 Task: Book a 60-minute speaker series coordination.
Action: Mouse moved to (81, 146)
Screenshot: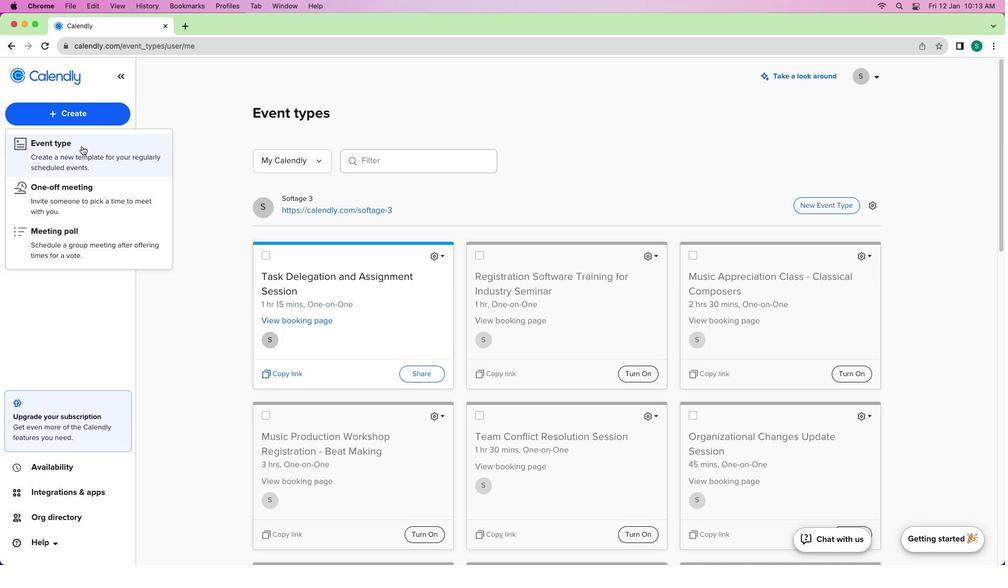 
Action: Mouse pressed left at (81, 146)
Screenshot: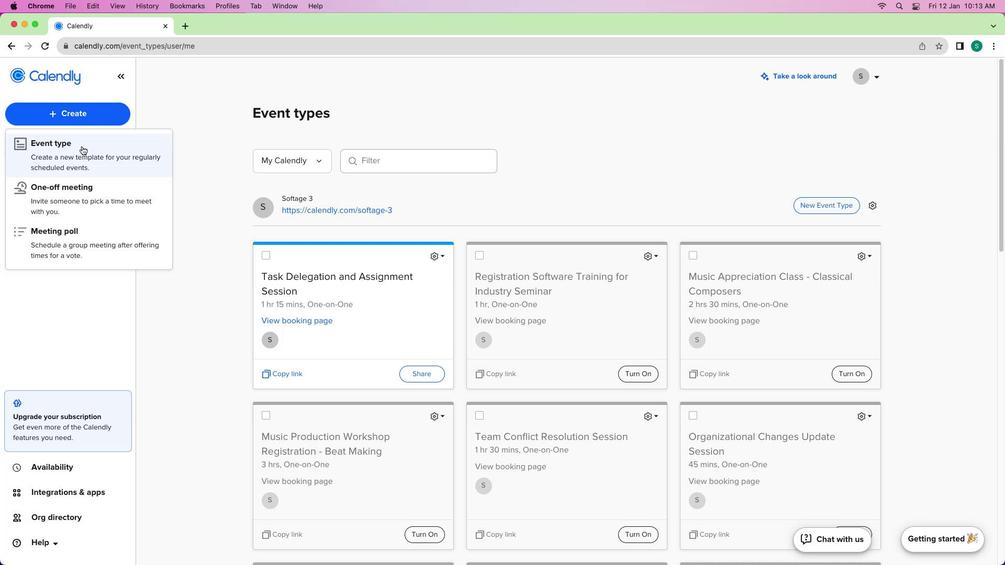 
Action: Mouse moved to (426, 226)
Screenshot: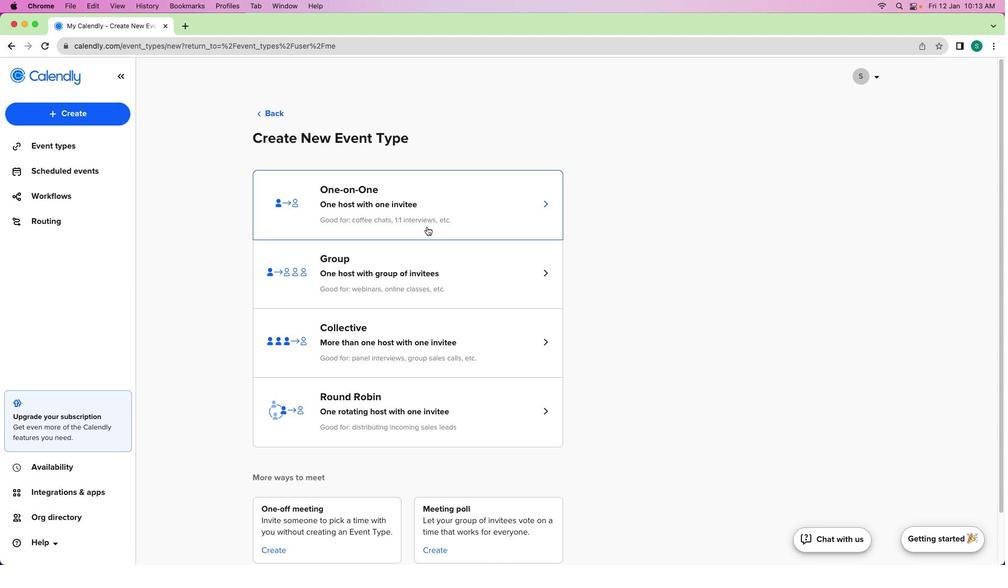 
Action: Mouse pressed left at (426, 226)
Screenshot: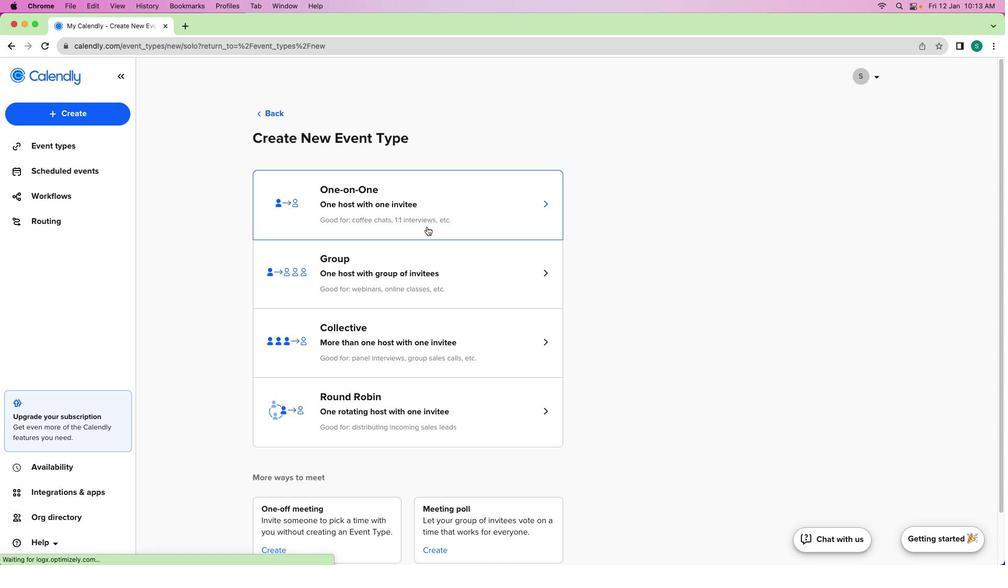 
Action: Mouse moved to (127, 164)
Screenshot: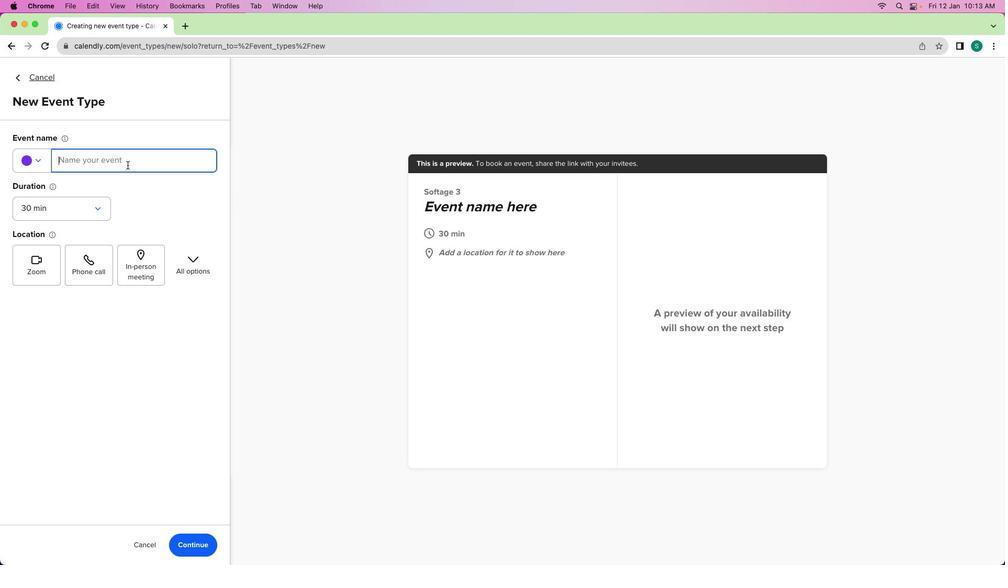 
Action: Mouse pressed left at (127, 164)
Screenshot: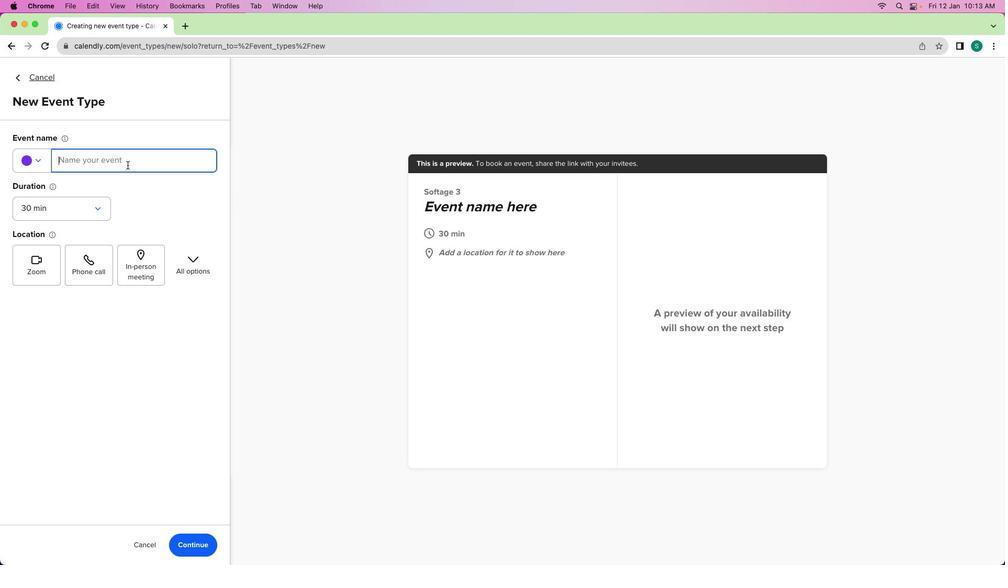 
Action: Mouse moved to (134, 184)
Screenshot: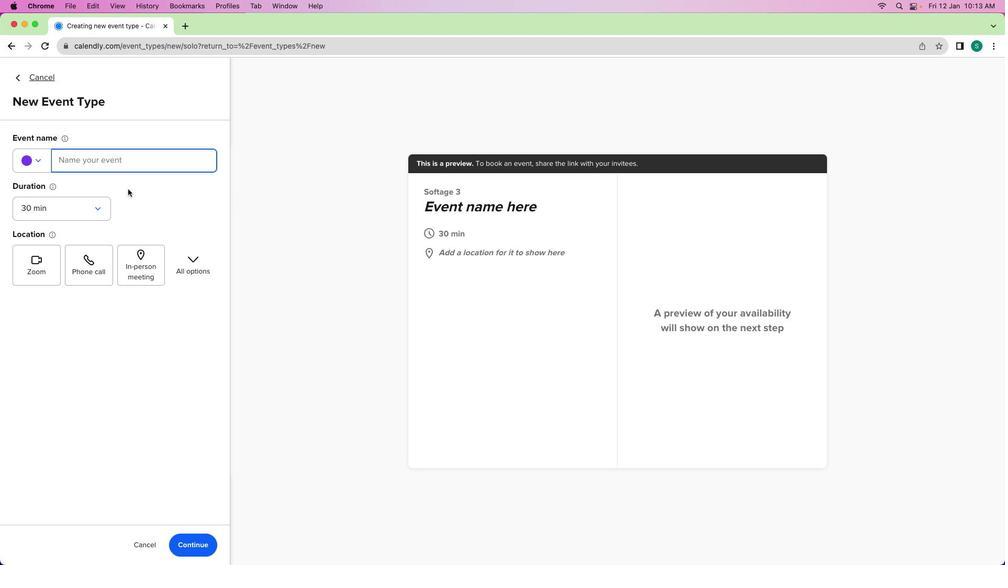 
Action: Key pressed Key.shift
Screenshot: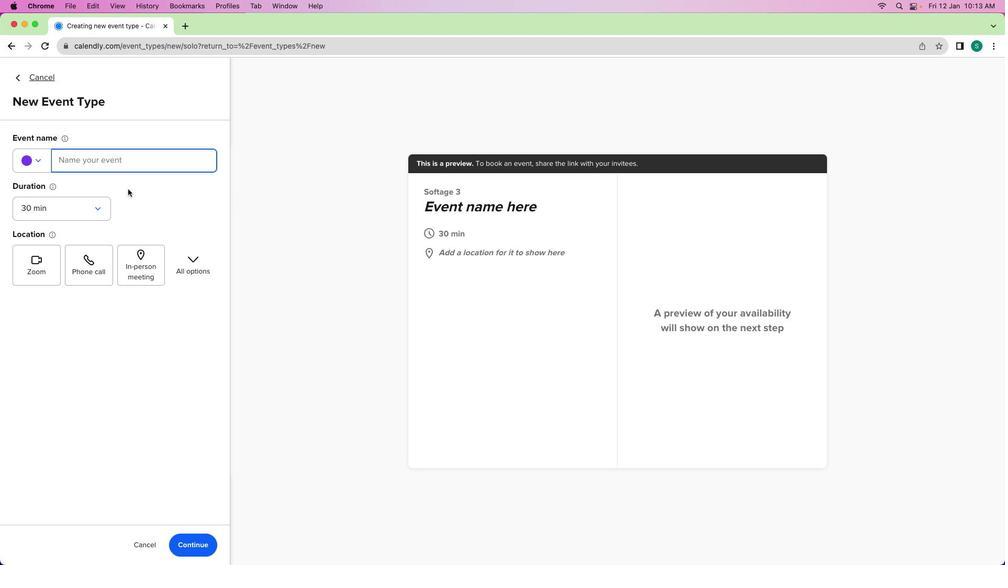 
Action: Mouse moved to (127, 189)
Screenshot: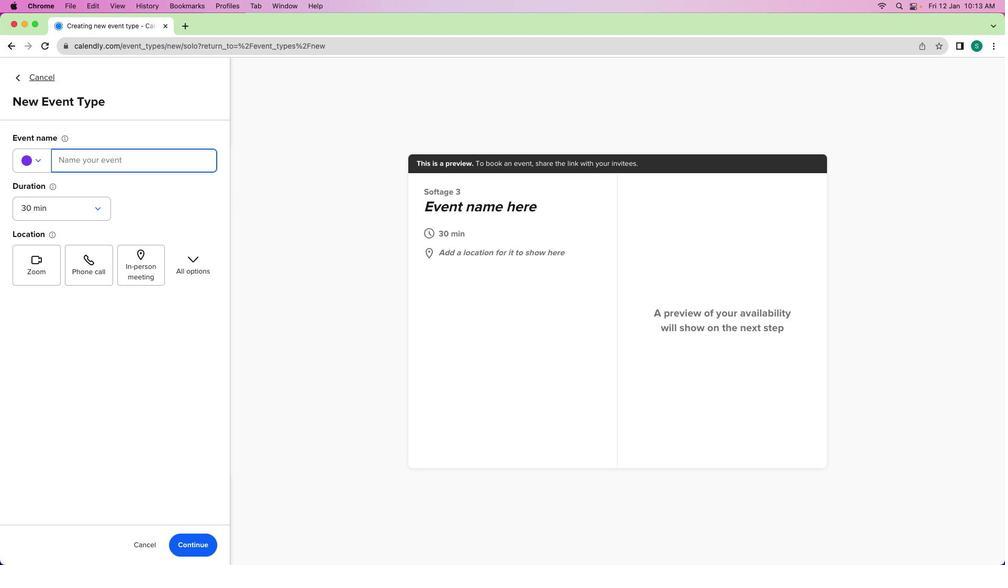
Action: Key pressed 'S''p''e''a''k''e''r'Key.spaceKey.shift'S''e''r''i''e''s'Key.spaceKey.shift'C''o''o''r''d''i''n''a''t''i''o''n'Key.spaceKey.shift'M''e''e''t''i''n''g'
Screenshot: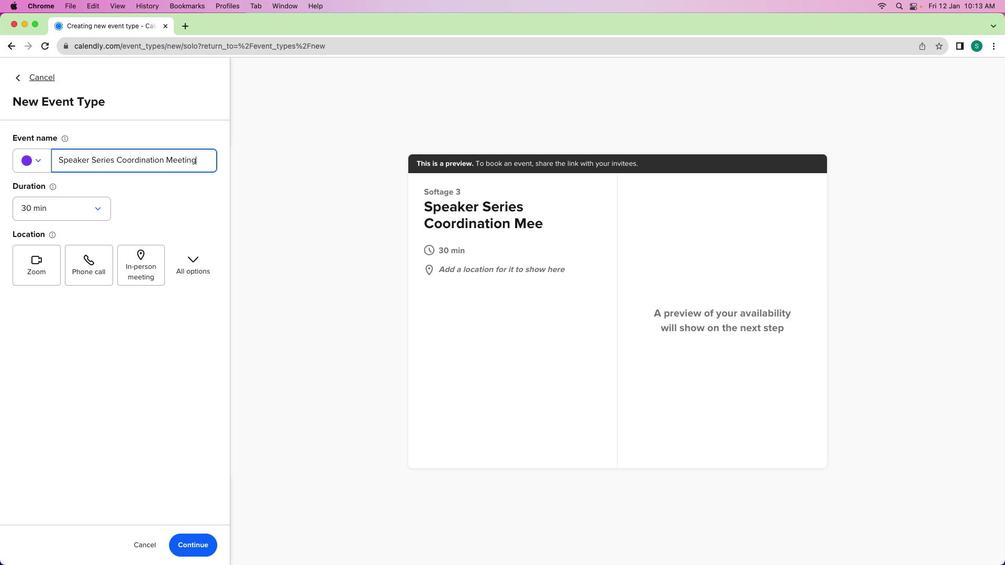 
Action: Mouse moved to (29, 162)
Screenshot: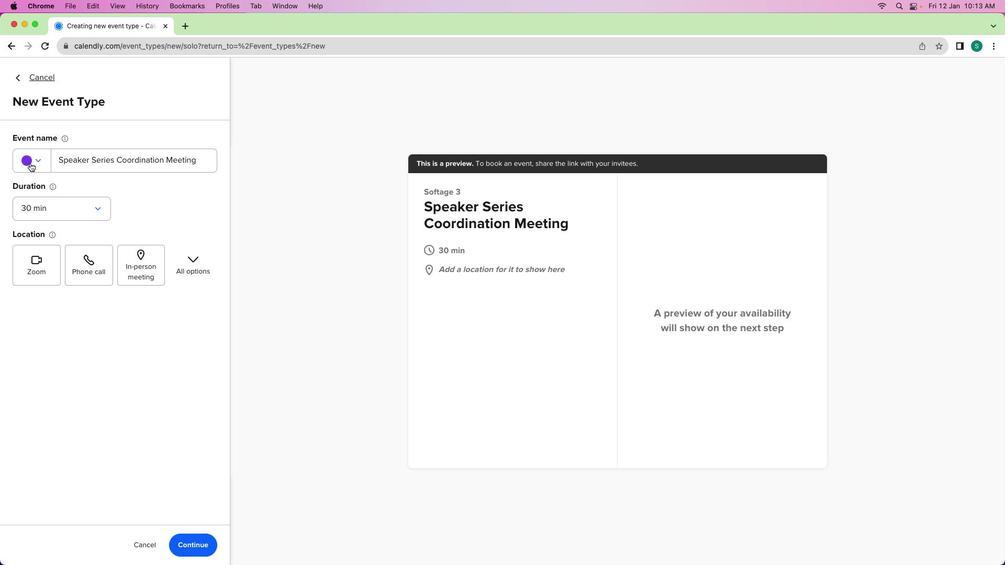 
Action: Mouse pressed left at (29, 162)
Screenshot: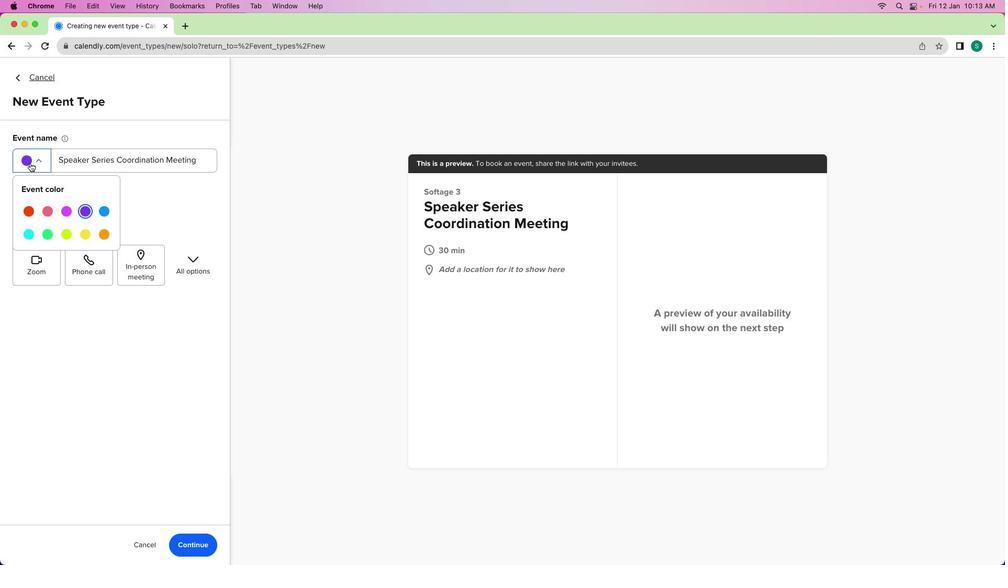
Action: Mouse moved to (87, 237)
Screenshot: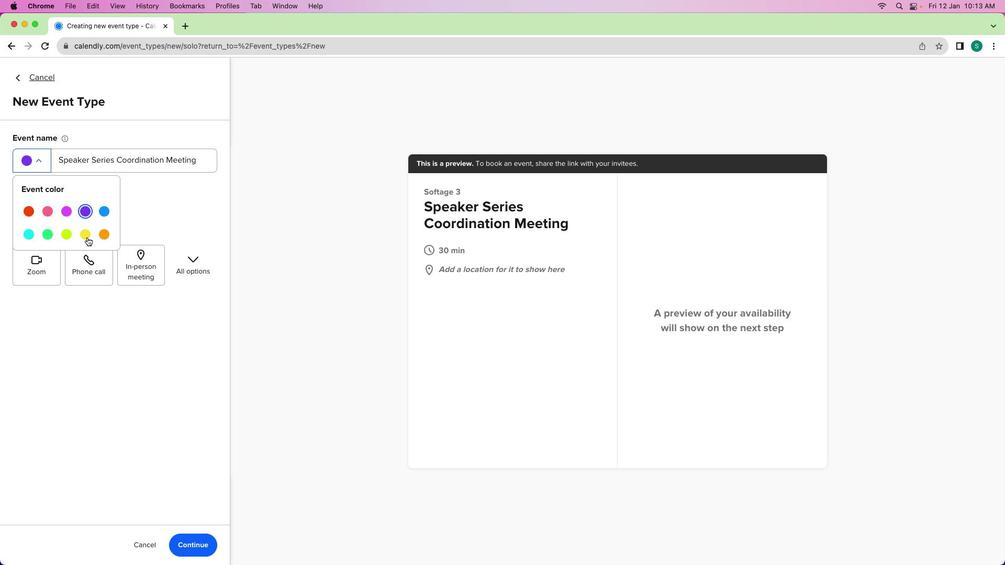 
Action: Mouse pressed left at (87, 237)
Screenshot: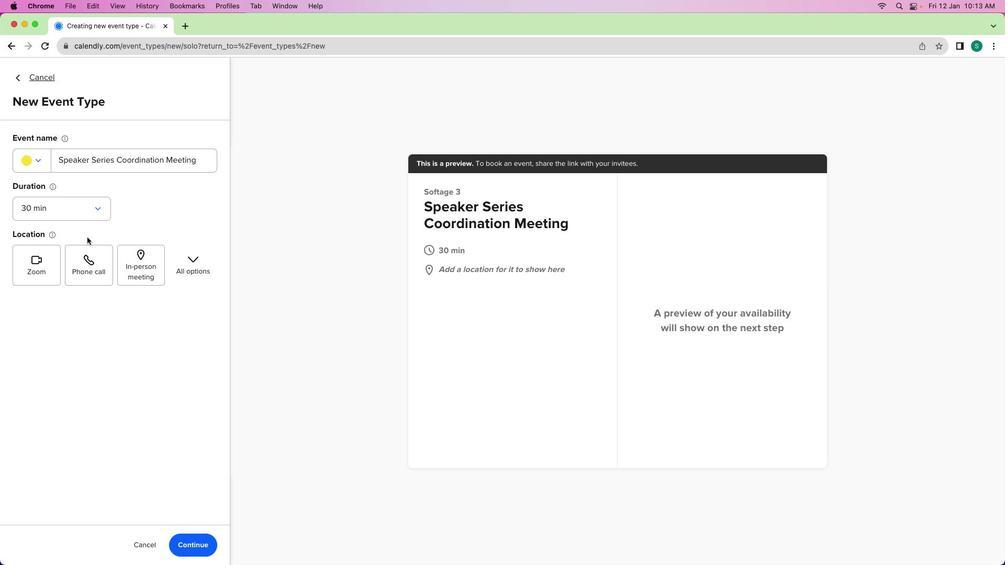 
Action: Mouse moved to (71, 224)
Screenshot: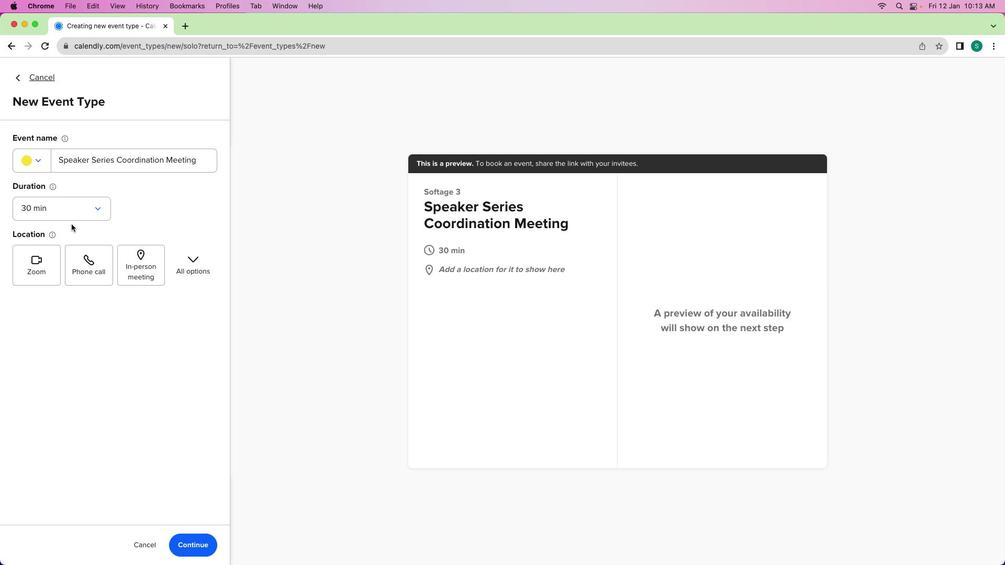 
Action: Mouse pressed left at (71, 224)
Screenshot: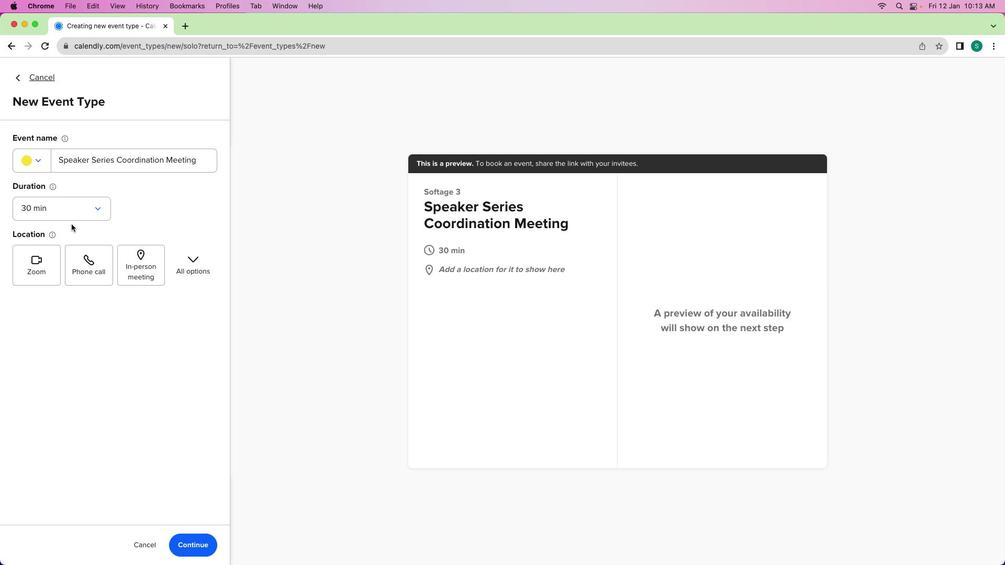 
Action: Mouse moved to (70, 220)
Screenshot: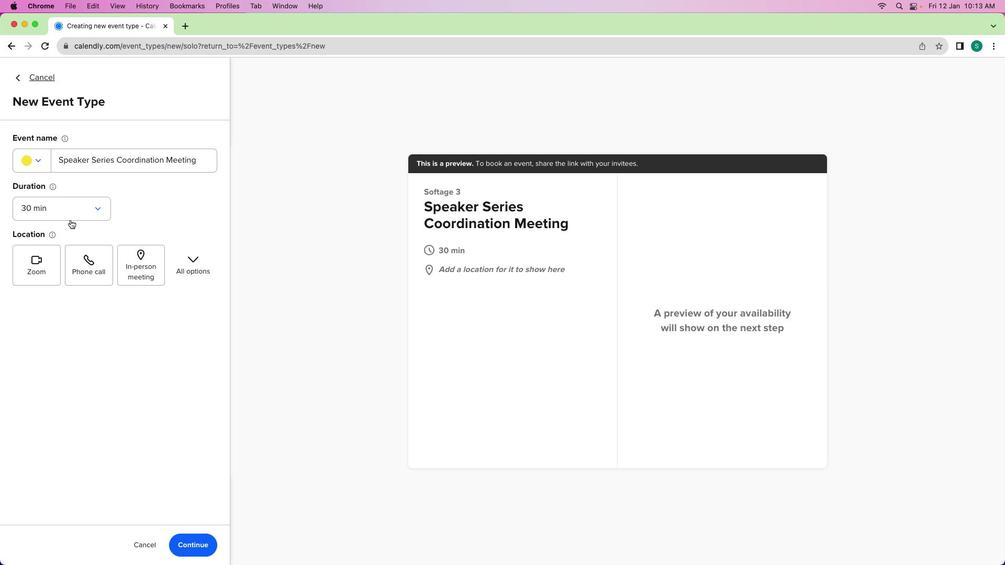 
Action: Mouse pressed left at (70, 220)
Screenshot: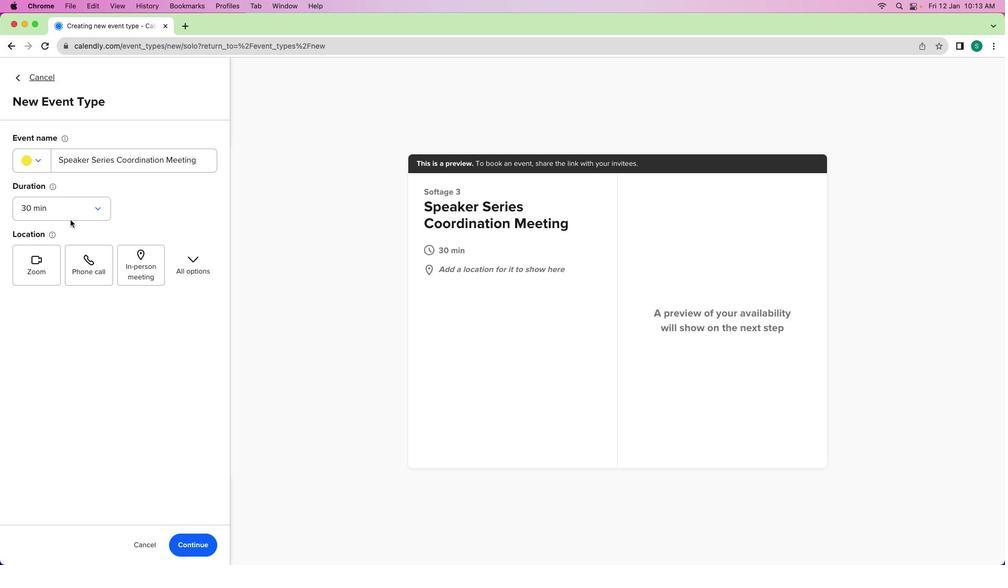 
Action: Mouse moved to (51, 302)
Screenshot: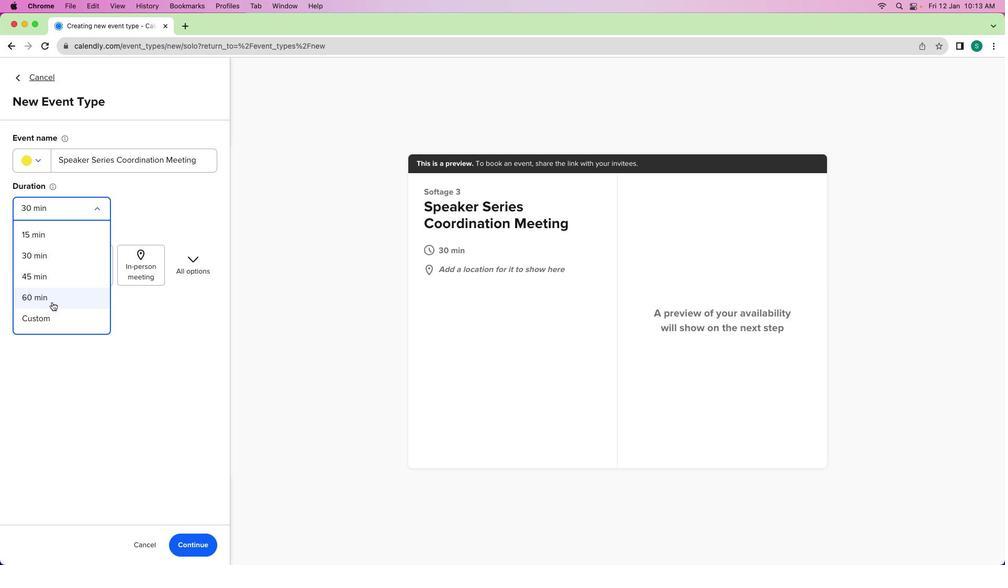 
Action: Mouse pressed left at (51, 302)
Screenshot: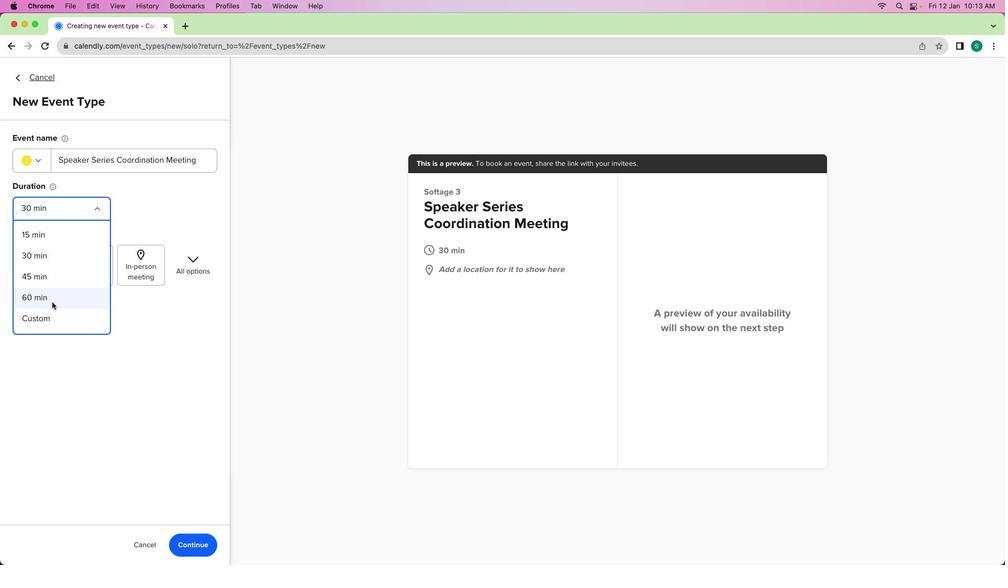 
Action: Mouse moved to (35, 269)
Screenshot: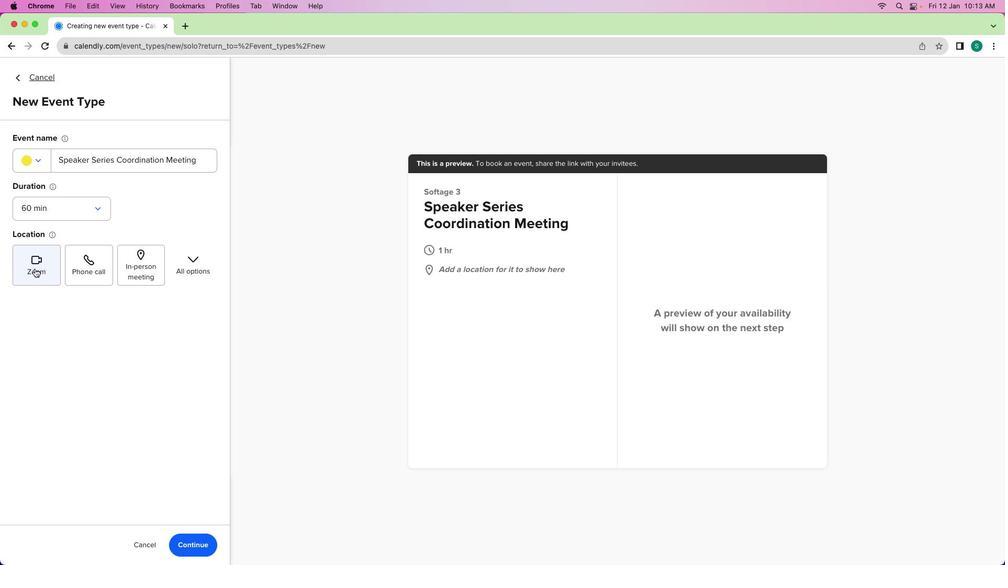 
Action: Mouse pressed left at (35, 269)
Screenshot: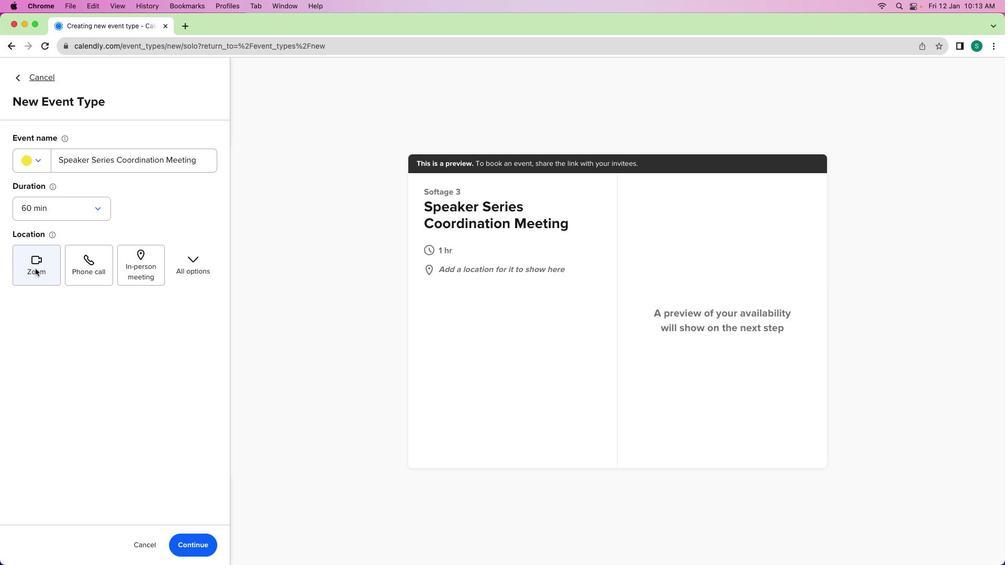 
Action: Mouse moved to (201, 549)
Screenshot: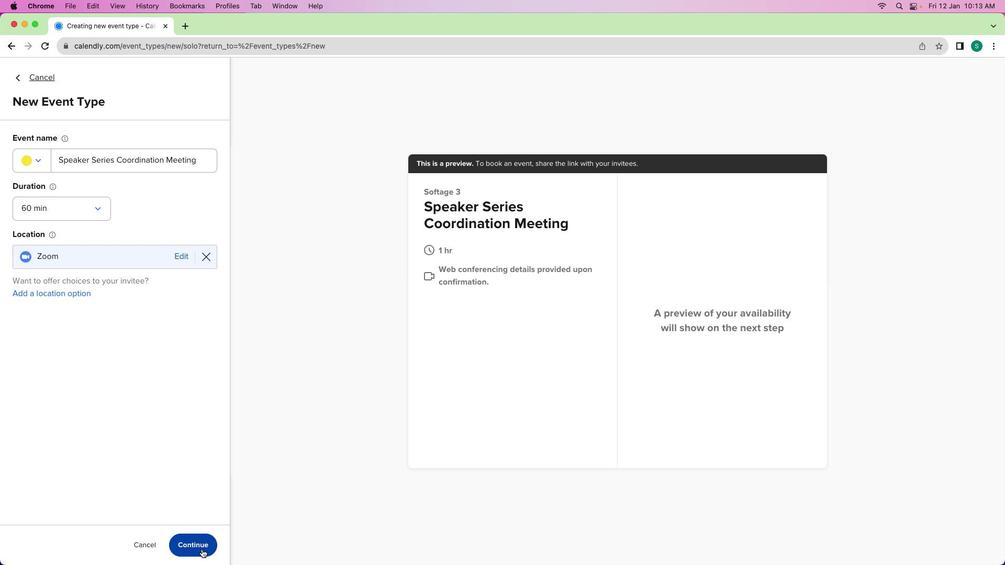 
Action: Mouse pressed left at (201, 549)
Screenshot: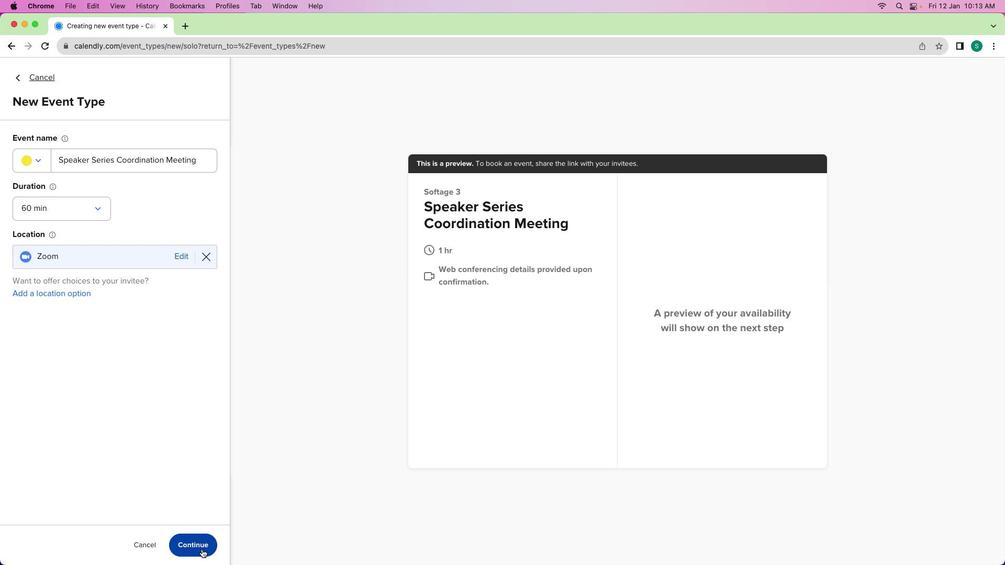 
Action: Mouse moved to (130, 189)
Screenshot: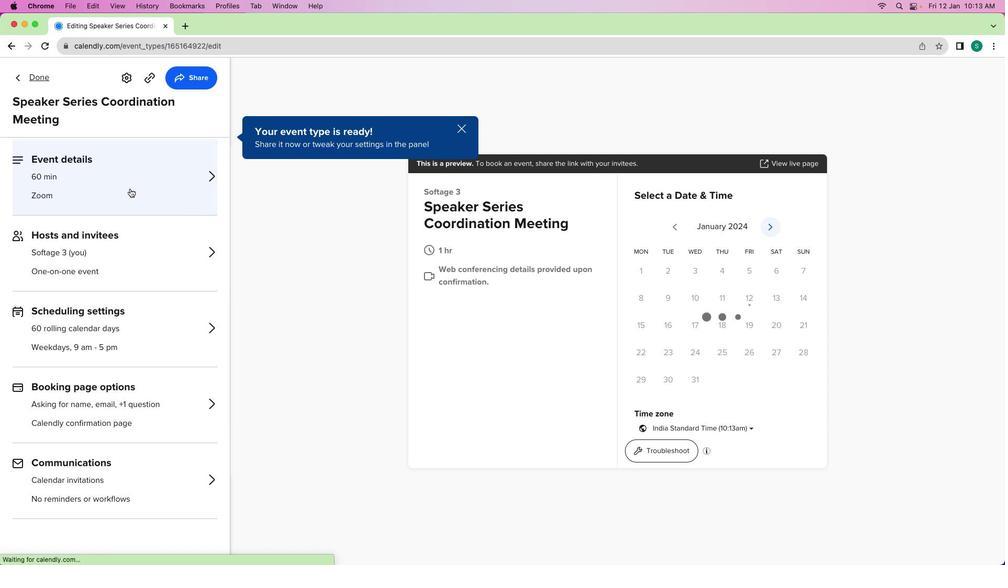 
Action: Mouse pressed left at (130, 189)
Screenshot: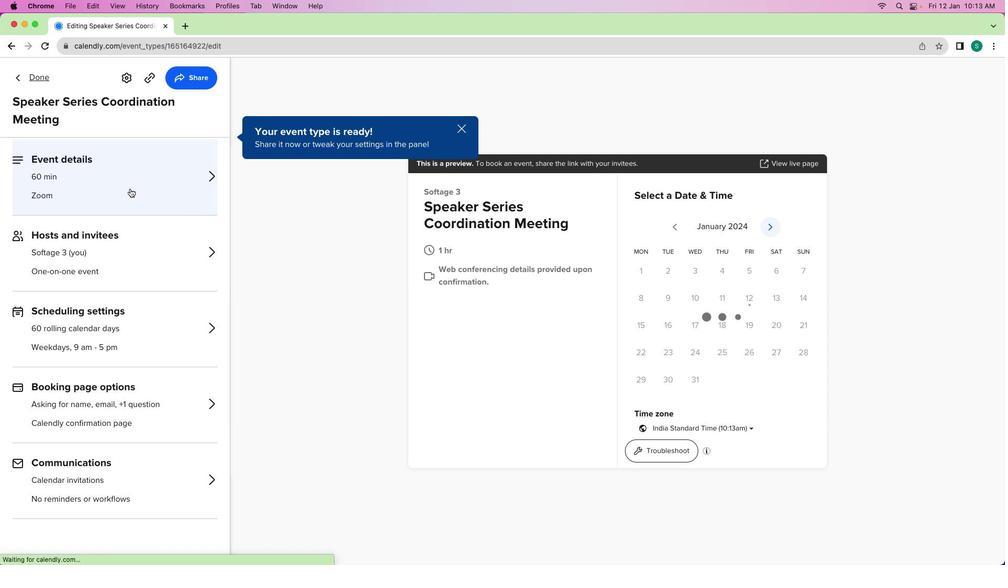 
Action: Mouse moved to (162, 363)
Screenshot: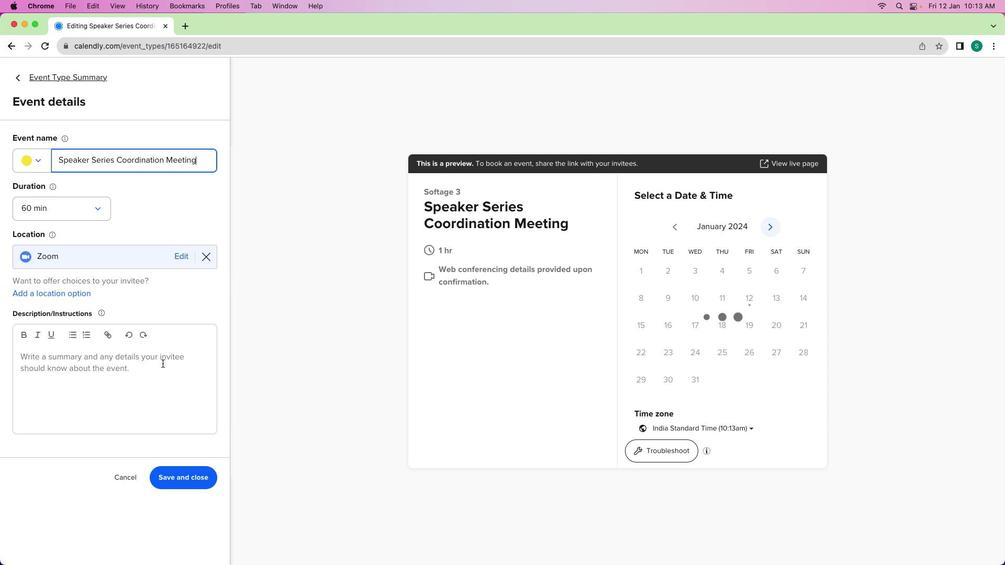 
Action: Mouse pressed left at (162, 363)
Screenshot: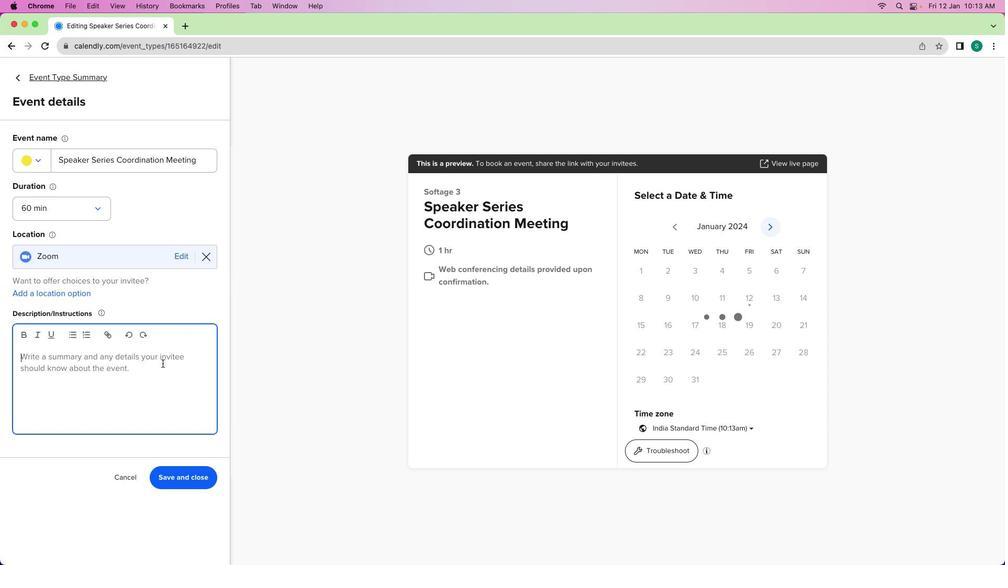 
Action: Key pressed Key.shift'H''i'Key.space't''e''a''m'','Key.enterKey.shiftKey.shift'T''o'Key.space'e''n''s''u''r''e'Key.space'a'Key.space's''u''c''c''e''s''s''f''u''l''l'Key.spaceKey.backspace'l'Key.backspaceKey.backspace'l'Key.backspaceKey.space's''e''r''i''e''s'Key.leftKey.leftKey.leftKey.leftKey.leftKey.left's''p''e''a''k''e''r'Key.spaceKey.down','Key.spaceKey.shift'I'"'"'v''e'Key.space's''c''j'Key.backspace'h''e''d''u'';'Key.backspace'l''e''d'Key.space'a'Key.space'6''0''-''m''i''n''u''t''e'Key.space'c''o''o''d''i''n''a''t''i''o''n'Key.space'm''e''e''t''i''n''g'Key.leftKey.leftKey.leftKey.leftKey.leftKey.leftKey.leftKey.leftKey.leftKey.leftKey.leftKey.leftKey.leftKey.leftKey.leftKey.left'r'Key.down'.'Key.spaceKey.shift'K'Key.backspace'L''e''t'';'"'"Key.backspaceKey.backspace"'"'s'Key.space'd''i''s''c''u''s''s'Key.space'l''o''g''i''s''t''i''c''s'','Key.space't''o''p''i''c''s'','Key.space'a''n''d'Key.space'a''n''y'Key.space'n''e''c''e''s''s''a''r''y'Key.space'p''r''e''p''a''r''a''t''i''o''n''s''.'Key.enterKey.shift'L''o''o''k''i''n''g'Key.space'f''o''r''w''a''r''d'Key.spaceKey.backspaceKey.backspaceKey.backspaceKey.backspaceKey.backspaceKey.backspaceKey.backspaceKey.backspaceKey.backspaceKey.backspaceKey.backspaceKey.backspaceKey.backspaceKey.backspaceKey.backspaceKey.backspaceKey.shift'E''x''c''i''t''e''d'Key.space't''o'Key.space'w''o''r''k'Key.space't''o''g''e''t''h''e''r'Key.space'i''n'Key.backspaceKey.backspace'o''n'Key.space't''h''i''s'Key.shift_r'!'Key.enterKey.shift'B''e''s''t'Key.space'r''e''g''a''r''d''s'','Key.enterKey.shift'S''o''f''t'Key.shift'A''g''e'Key.leftKey.leftKey.leftKey.left
Screenshot: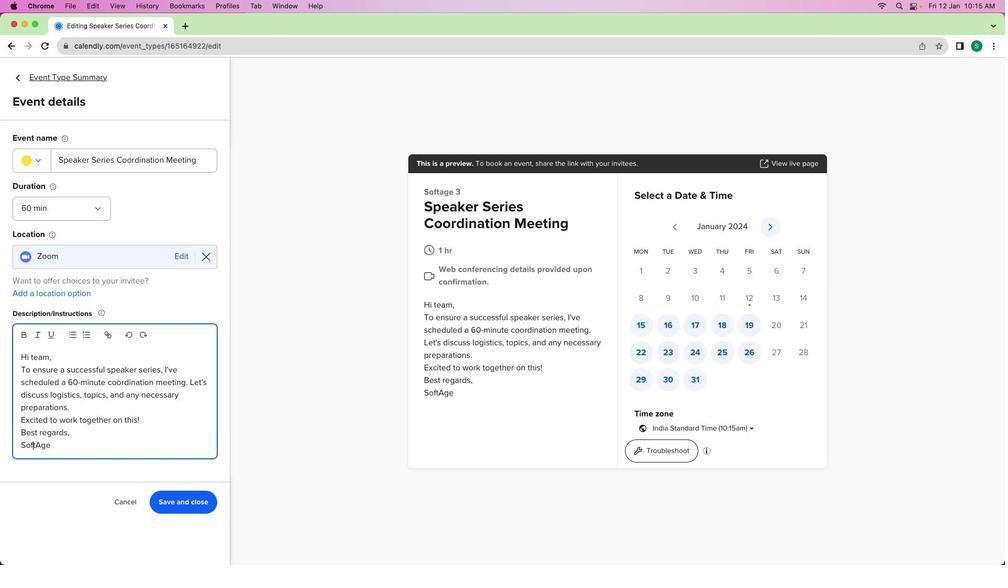 
Action: Mouse moved to (185, 509)
Screenshot: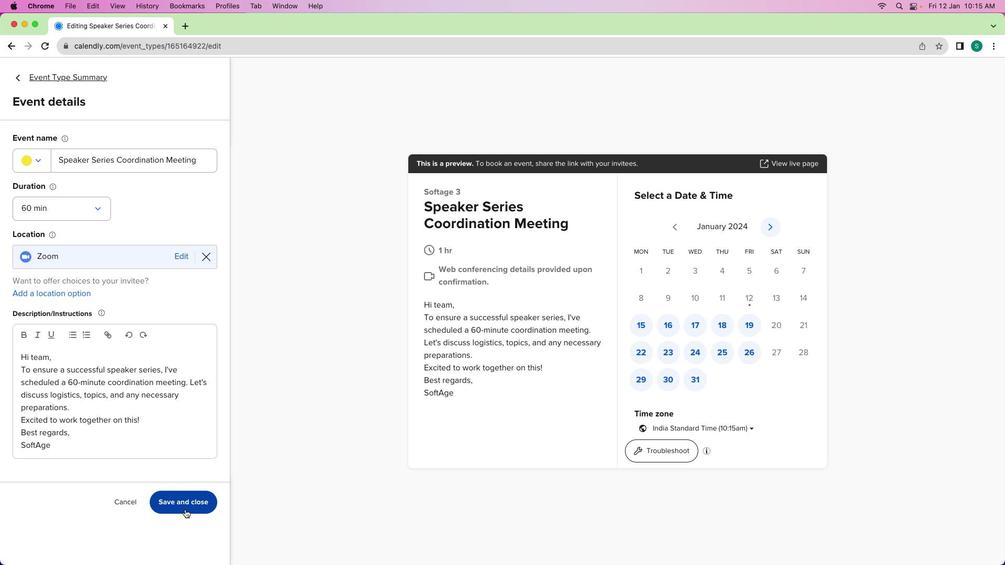 
Action: Mouse pressed left at (185, 509)
Screenshot: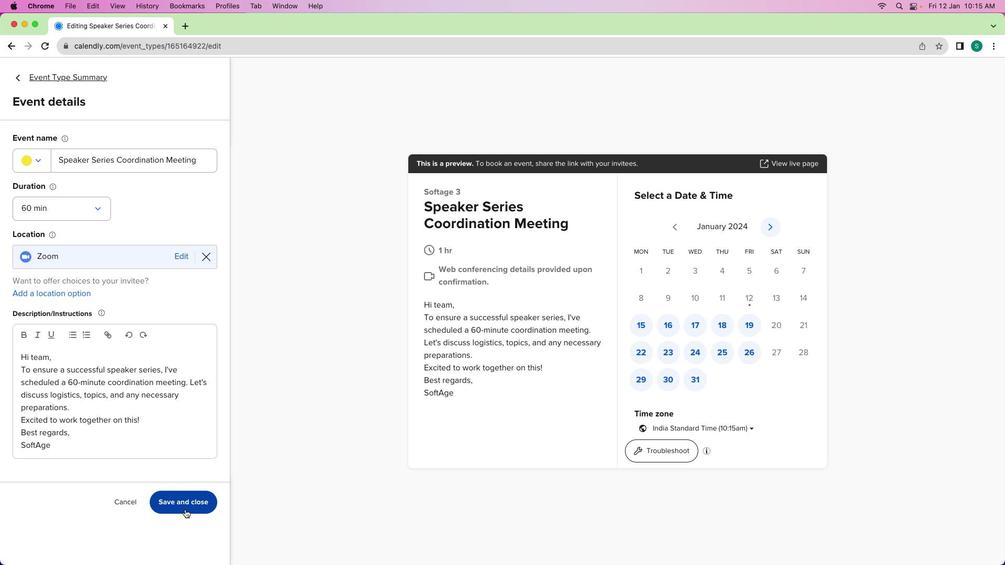 
Action: Mouse moved to (113, 328)
Screenshot: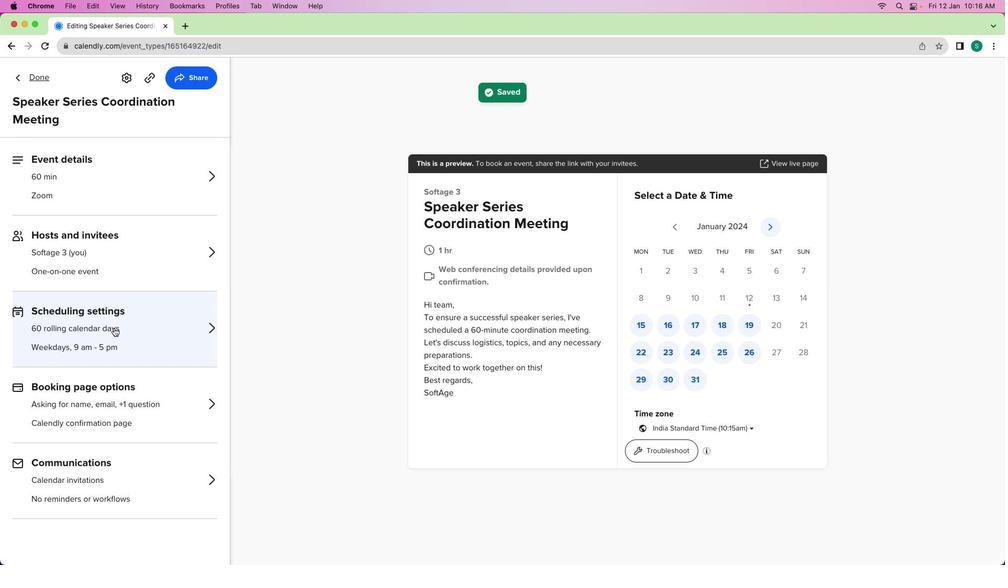 
Action: Mouse pressed left at (113, 328)
Screenshot: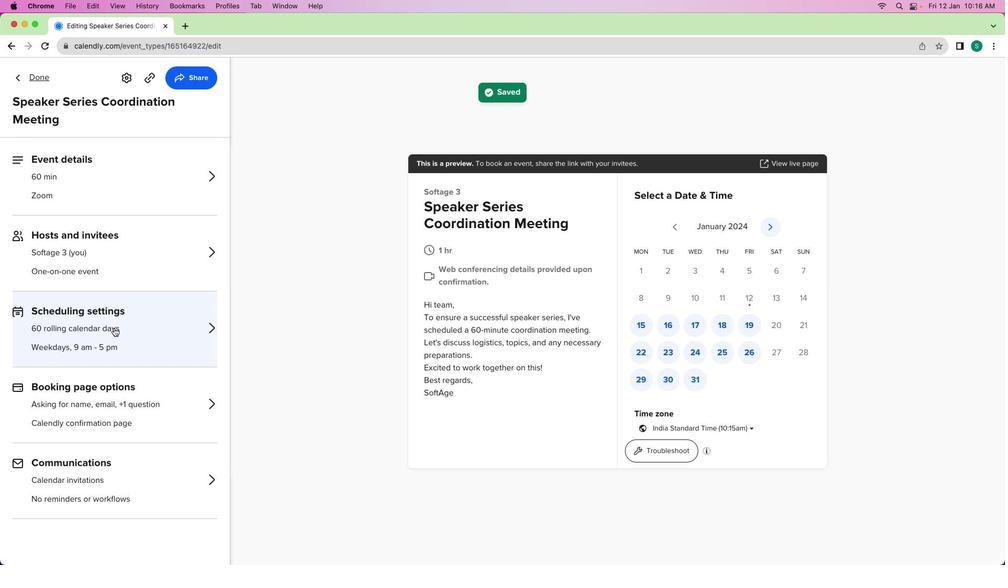 
Action: Mouse moved to (200, 395)
Screenshot: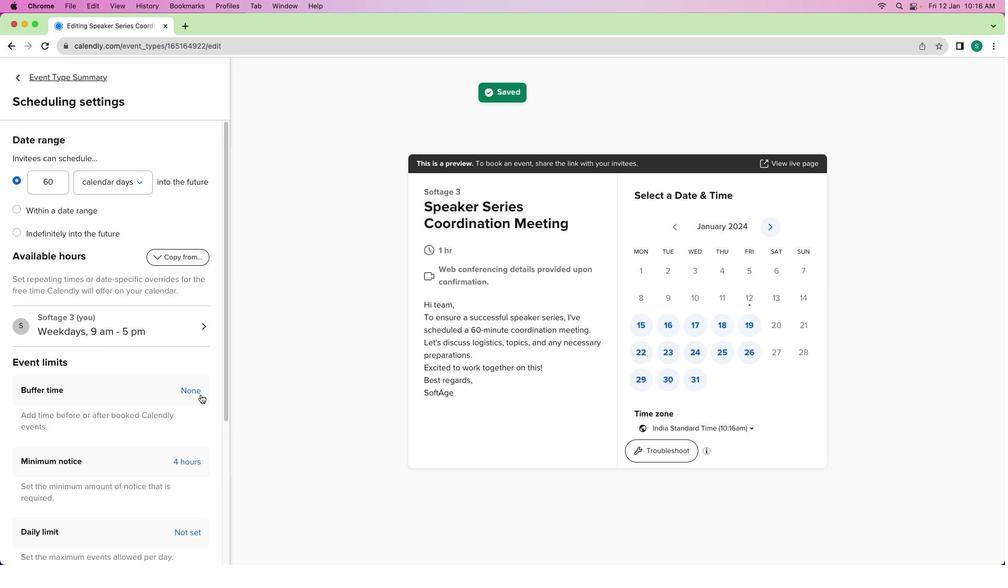 
Action: Mouse pressed left at (200, 395)
Screenshot: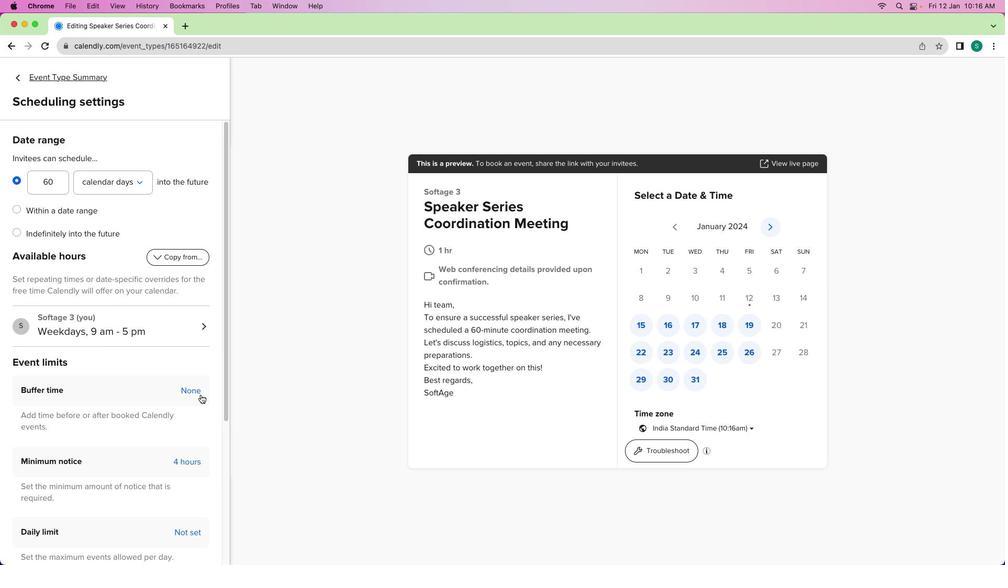 
Action: Mouse moved to (148, 425)
Screenshot: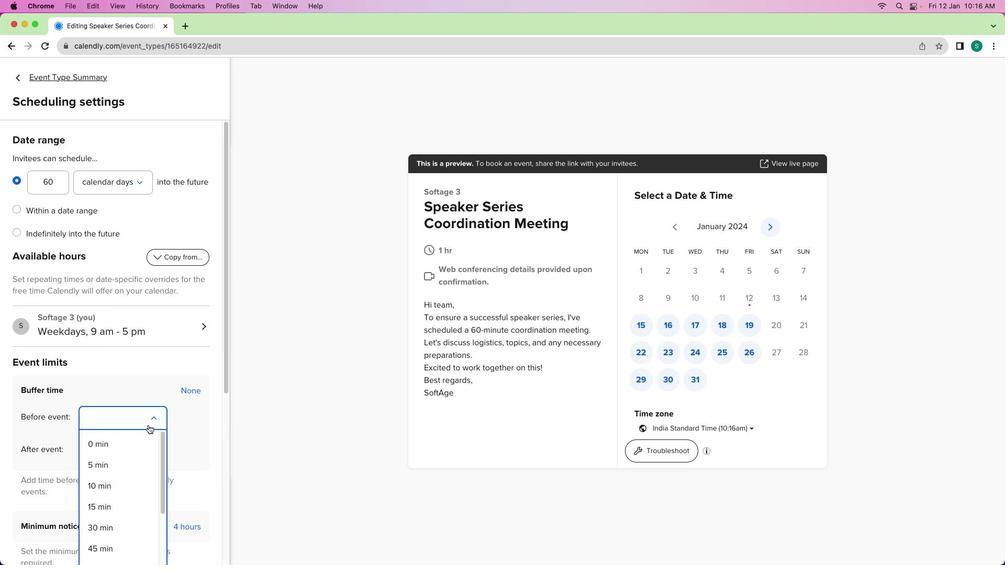
Action: Mouse pressed left at (148, 425)
Screenshot: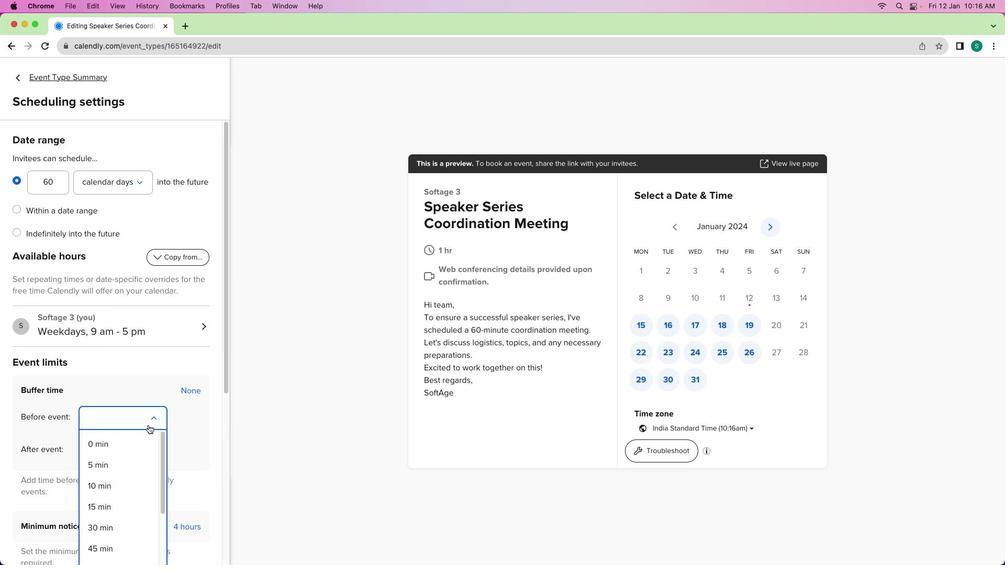 
Action: Mouse moved to (103, 485)
Screenshot: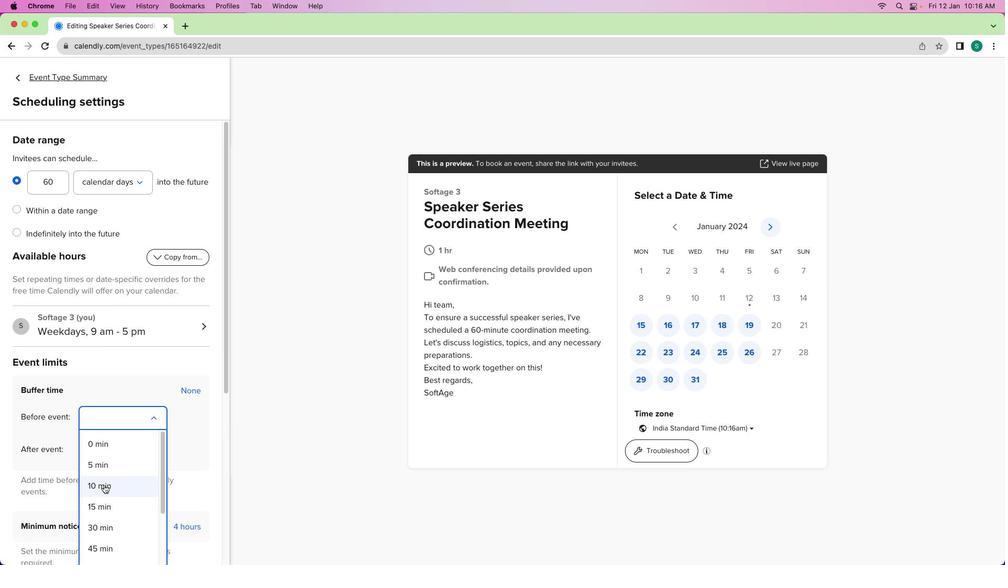 
Action: Mouse pressed left at (103, 485)
Screenshot: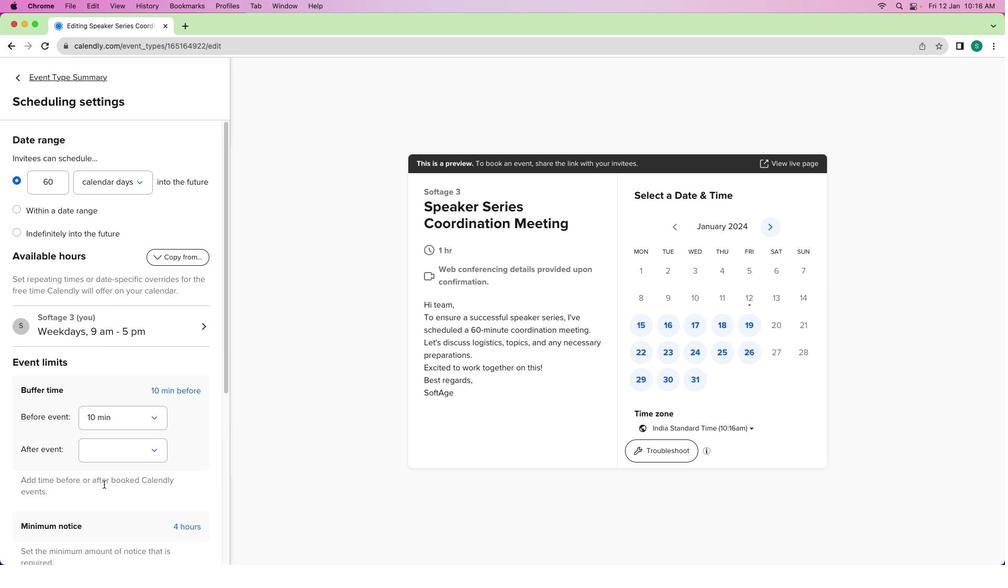 
Action: Mouse moved to (94, 432)
Screenshot: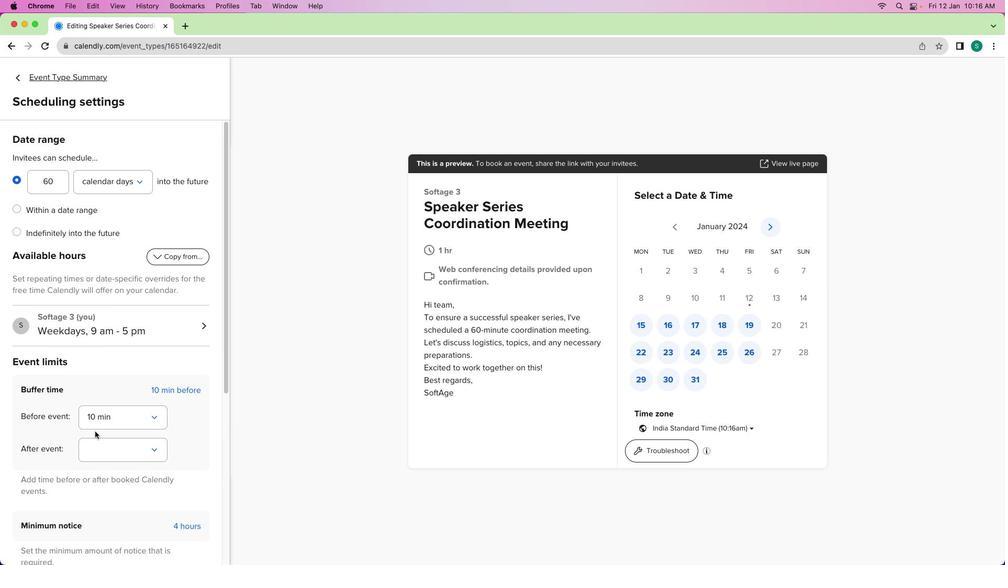 
Action: Mouse scrolled (94, 432) with delta (0, 0)
Screenshot: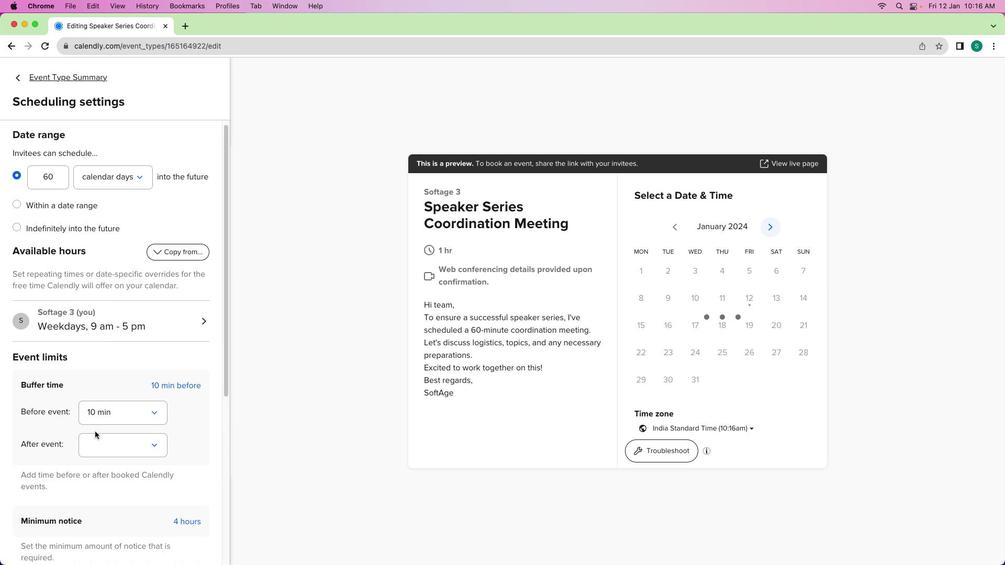 
Action: Mouse scrolled (94, 432) with delta (0, 0)
Screenshot: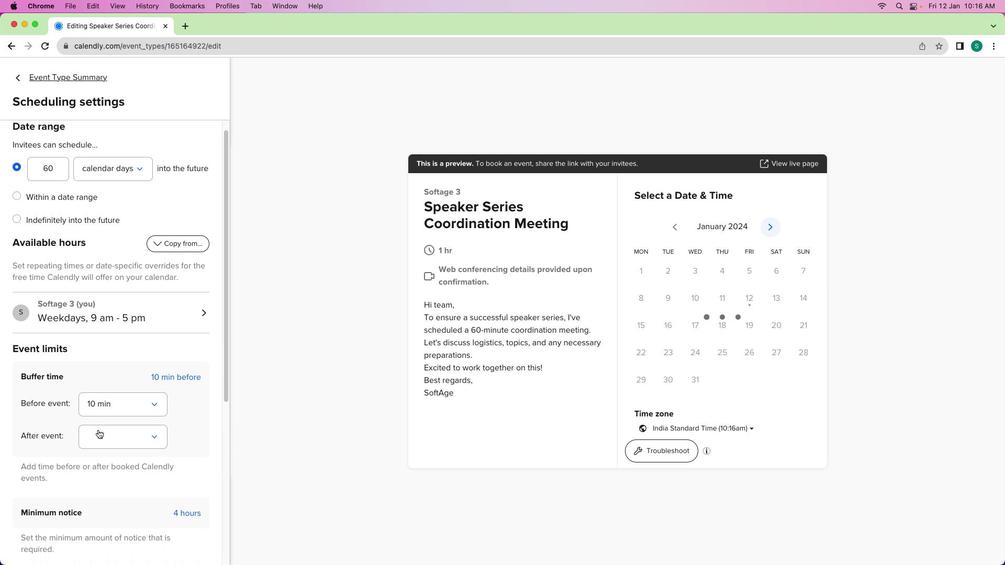 
Action: Mouse moved to (130, 423)
Screenshot: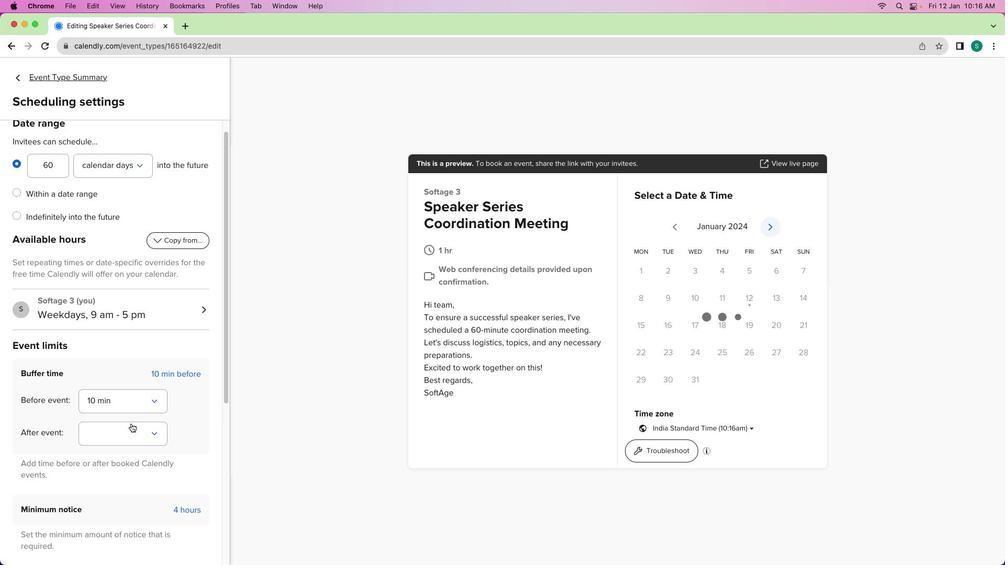 
Action: Mouse pressed left at (130, 423)
Screenshot: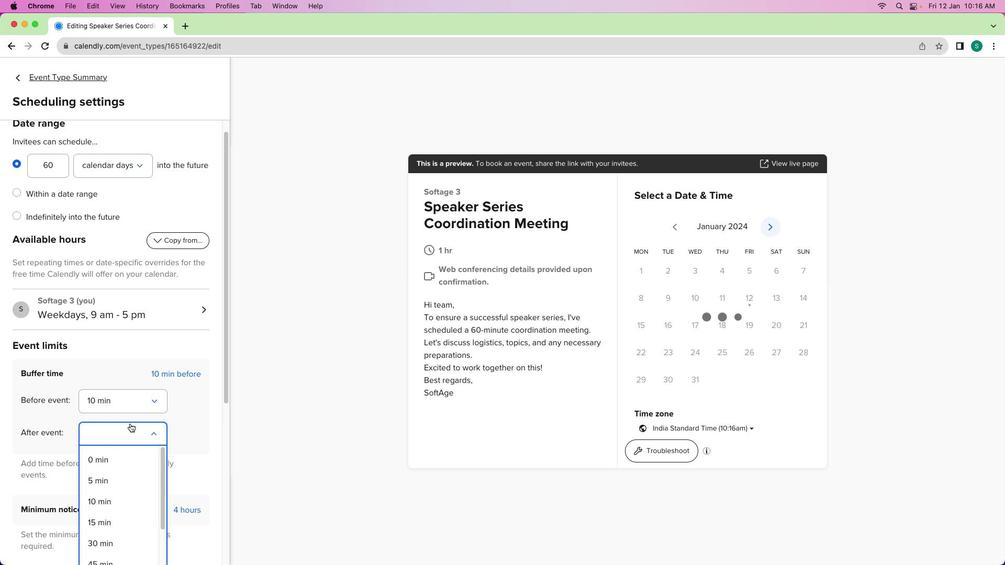 
Action: Mouse moved to (100, 524)
Screenshot: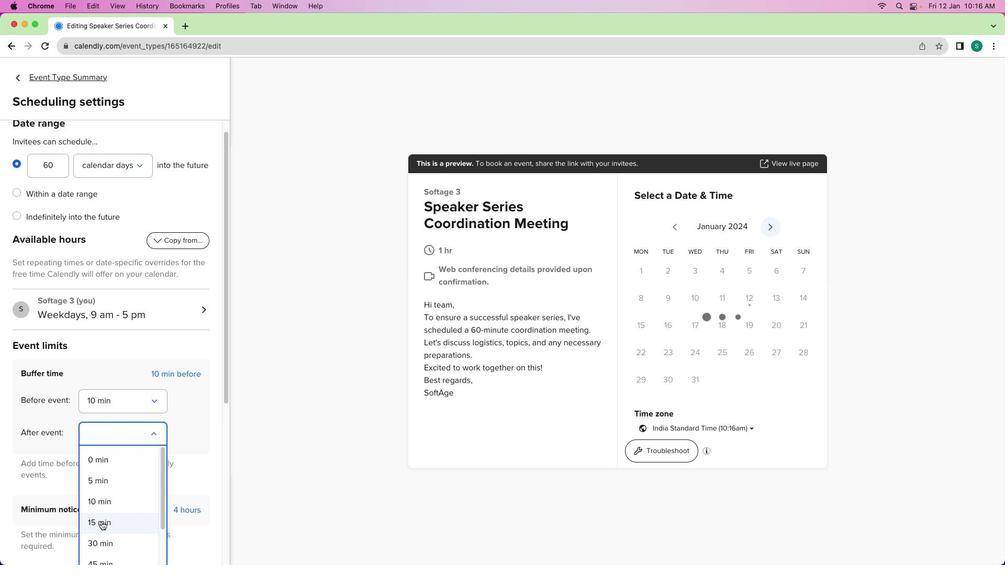 
Action: Mouse pressed left at (100, 524)
Screenshot: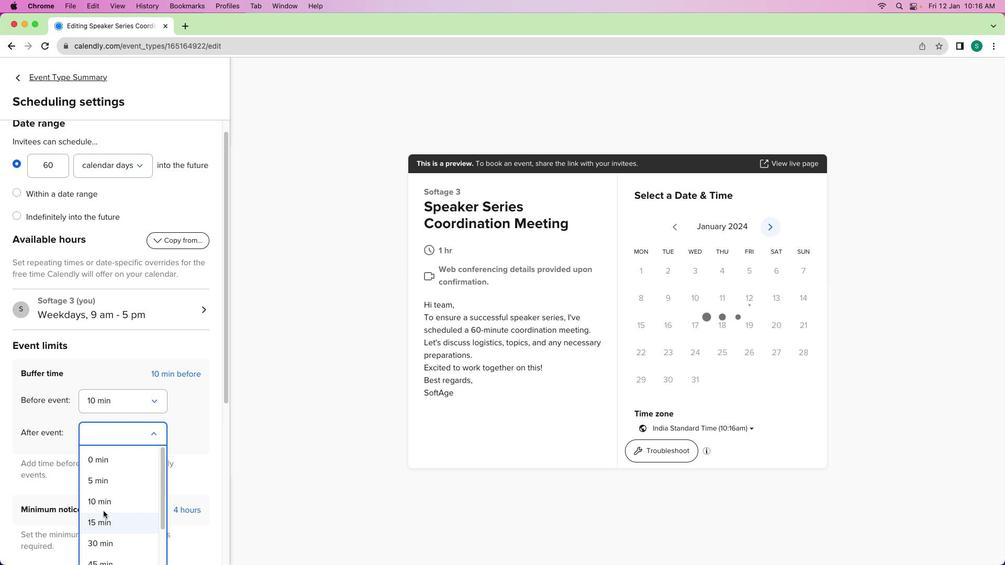
Action: Mouse moved to (86, 402)
Screenshot: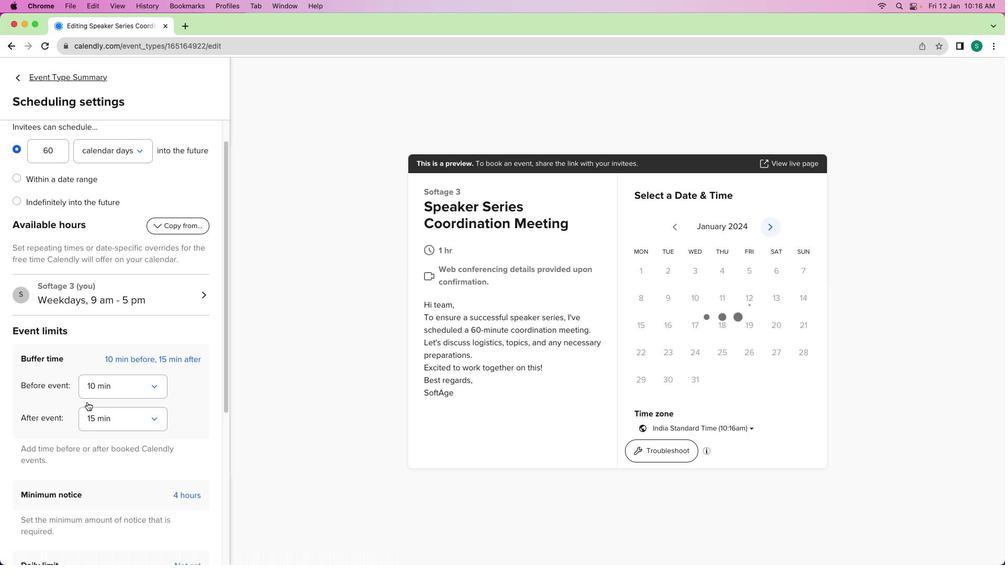 
Action: Mouse scrolled (86, 402) with delta (0, 0)
Screenshot: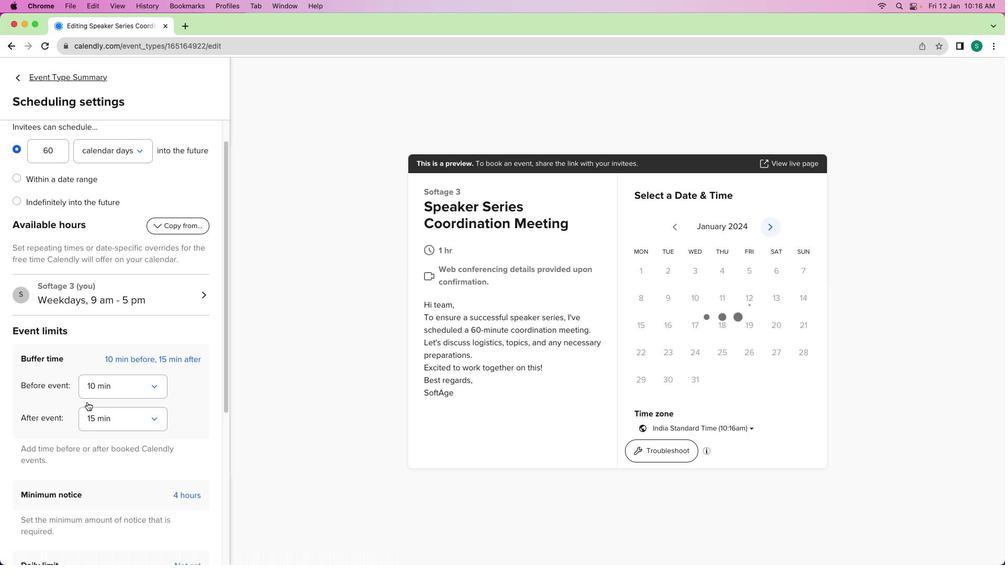 
Action: Mouse scrolled (86, 402) with delta (0, 0)
Screenshot: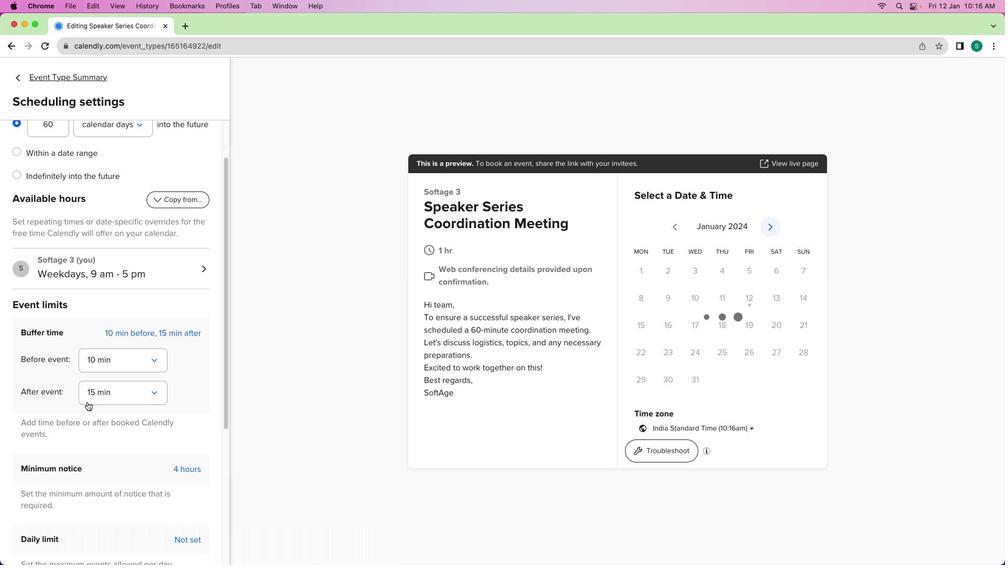 
Action: Mouse scrolled (86, 402) with delta (0, -1)
Screenshot: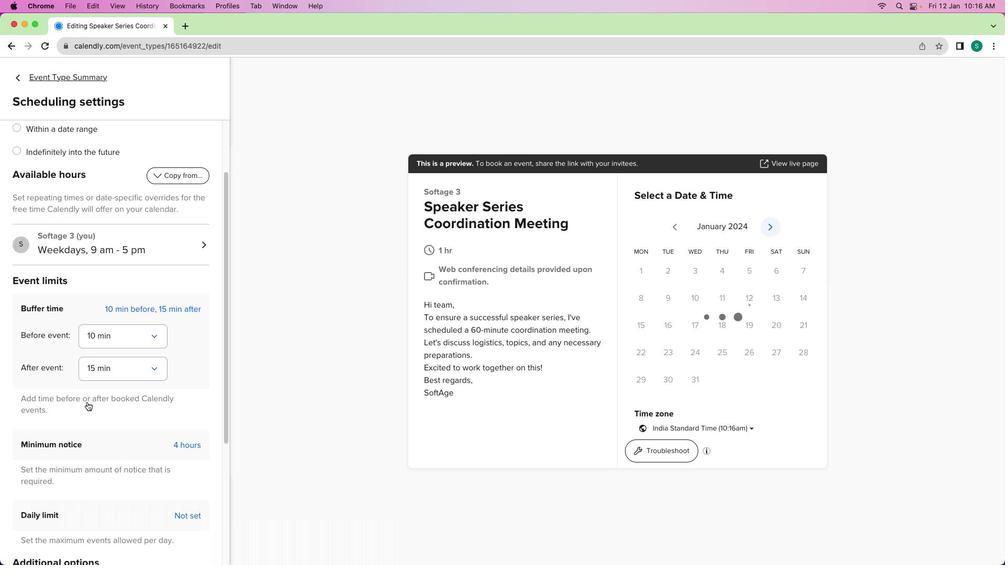 
Action: Mouse scrolled (86, 402) with delta (0, 0)
Screenshot: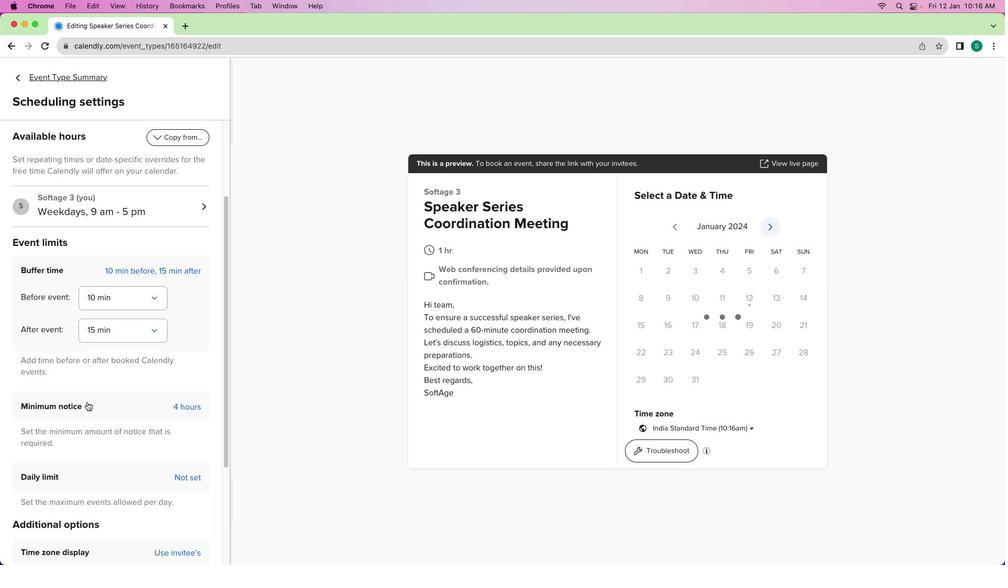
Action: Mouse scrolled (86, 402) with delta (0, 0)
Screenshot: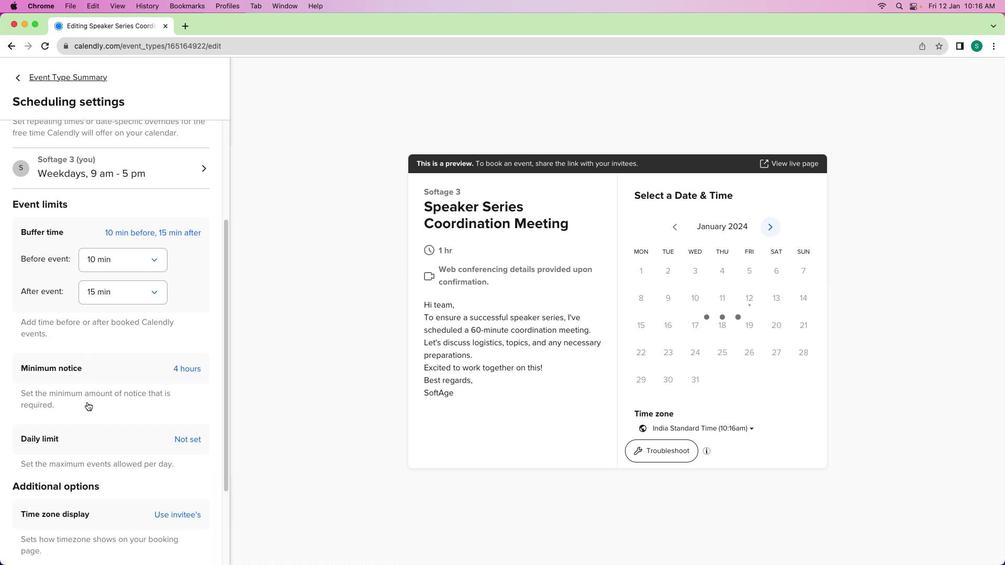 
Action: Mouse scrolled (86, 402) with delta (0, -1)
Screenshot: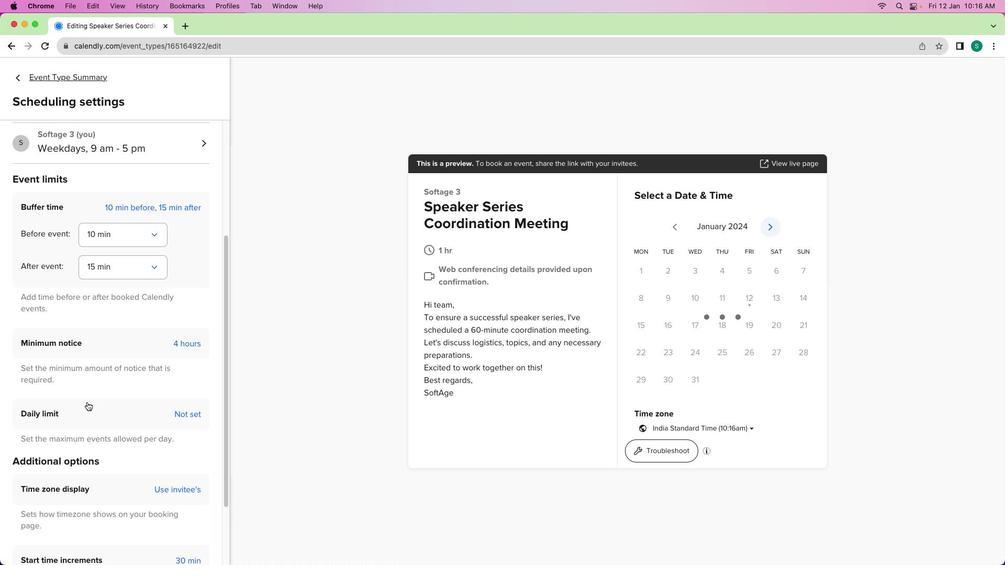 
Action: Mouse scrolled (86, 402) with delta (0, -2)
Screenshot: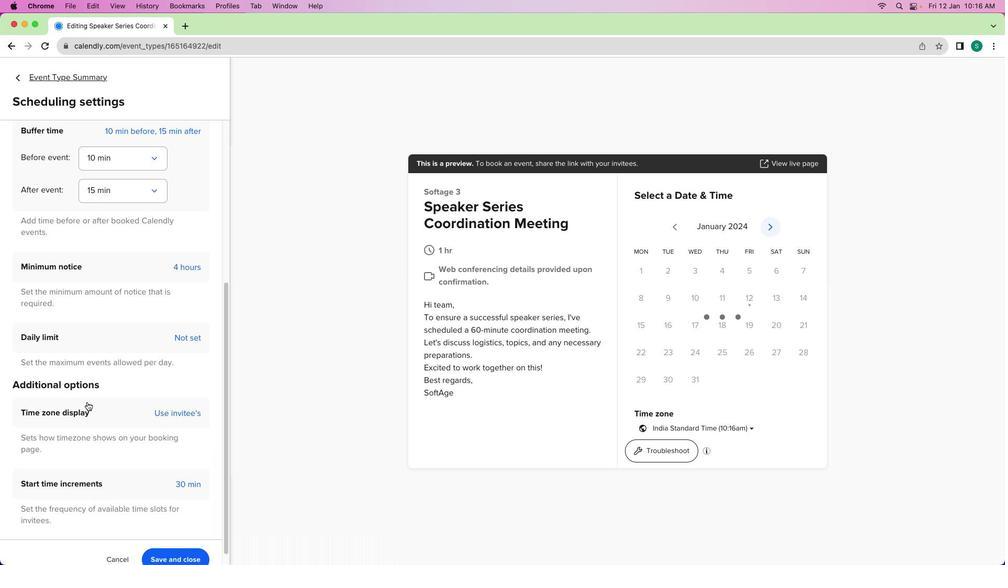 
Action: Mouse moved to (180, 262)
Screenshot: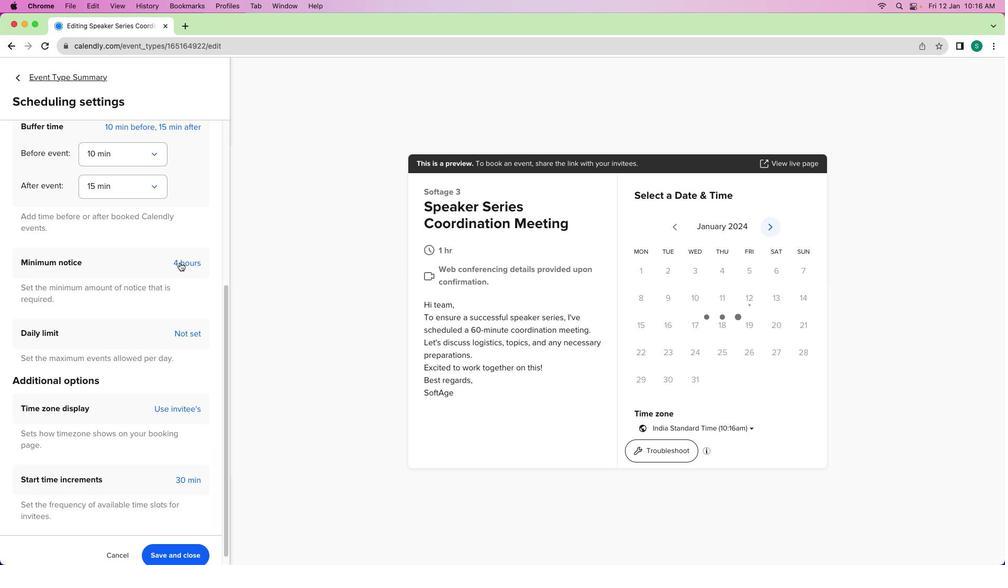 
Action: Mouse pressed left at (180, 262)
Screenshot: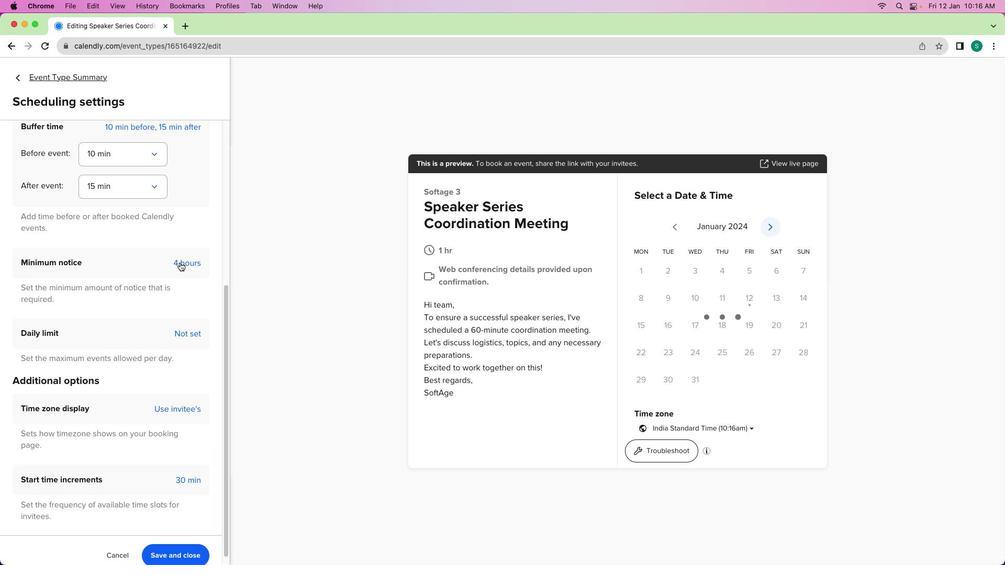 
Action: Mouse moved to (43, 246)
Screenshot: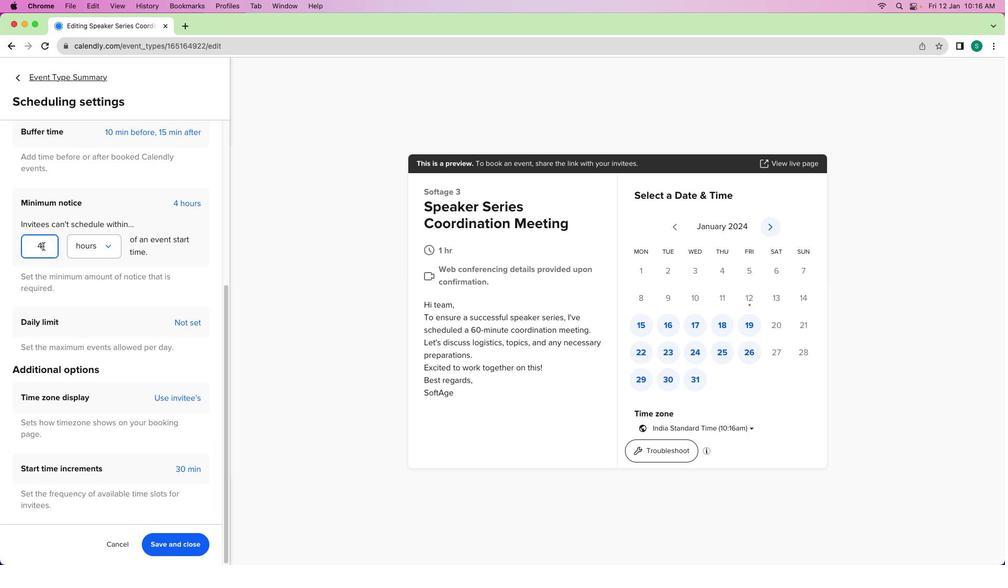 
Action: Mouse pressed left at (43, 246)
Screenshot: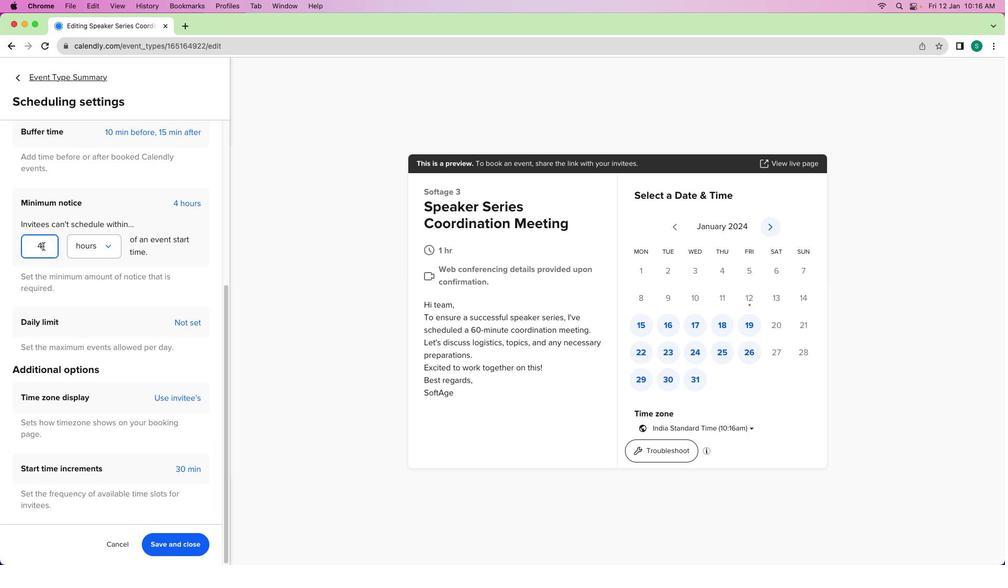 
Action: Key pressed Key.backspace'1'
Screenshot: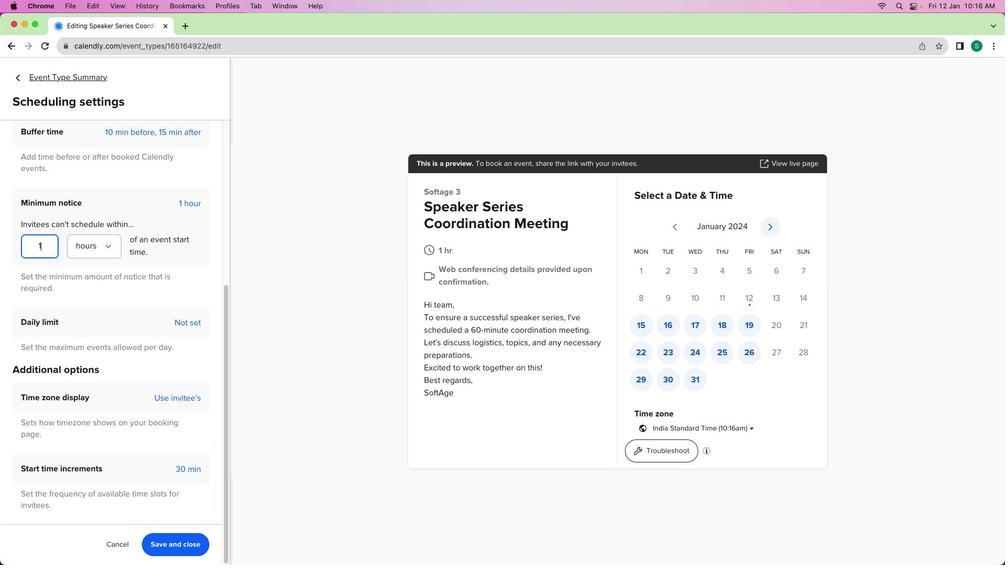 
Action: Mouse moved to (220, 412)
Screenshot: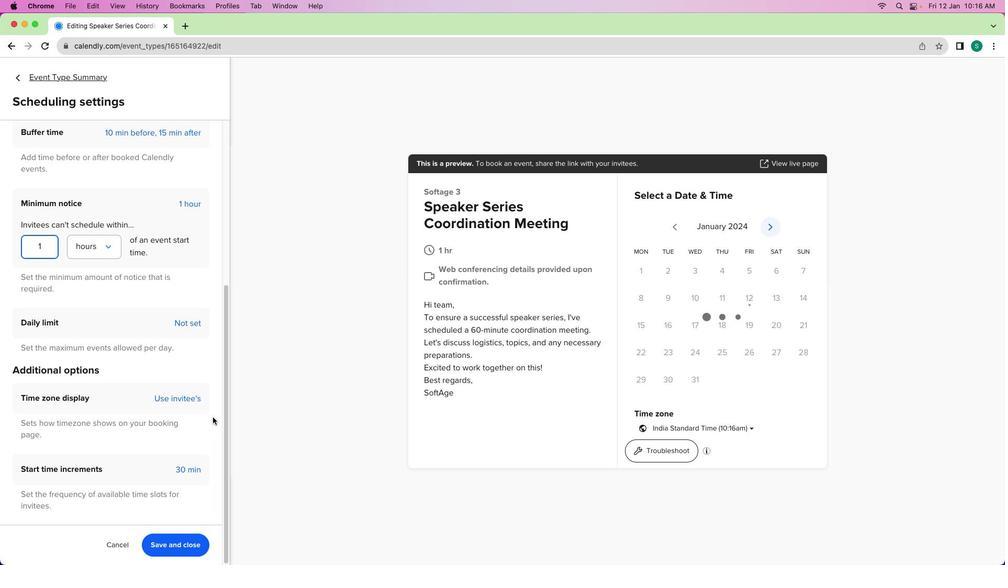 
Action: Mouse scrolled (220, 412) with delta (0, 0)
Screenshot: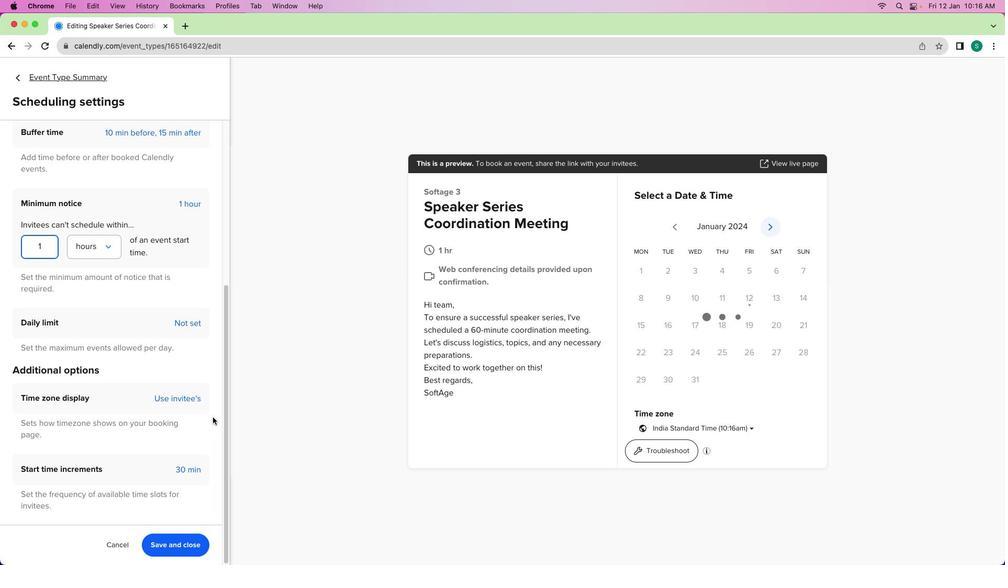 
Action: Mouse moved to (219, 414)
Screenshot: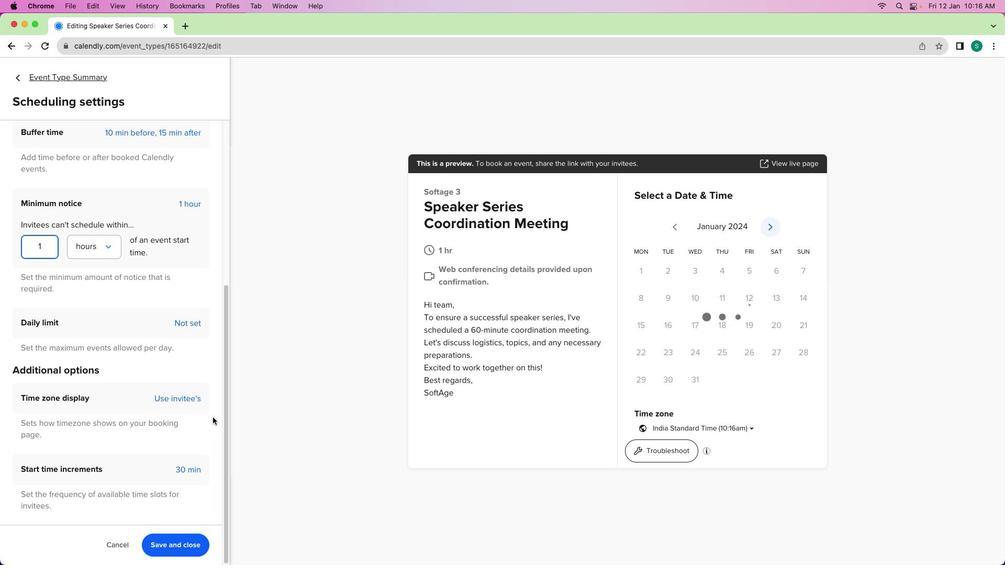 
Action: Mouse scrolled (219, 414) with delta (0, 0)
Screenshot: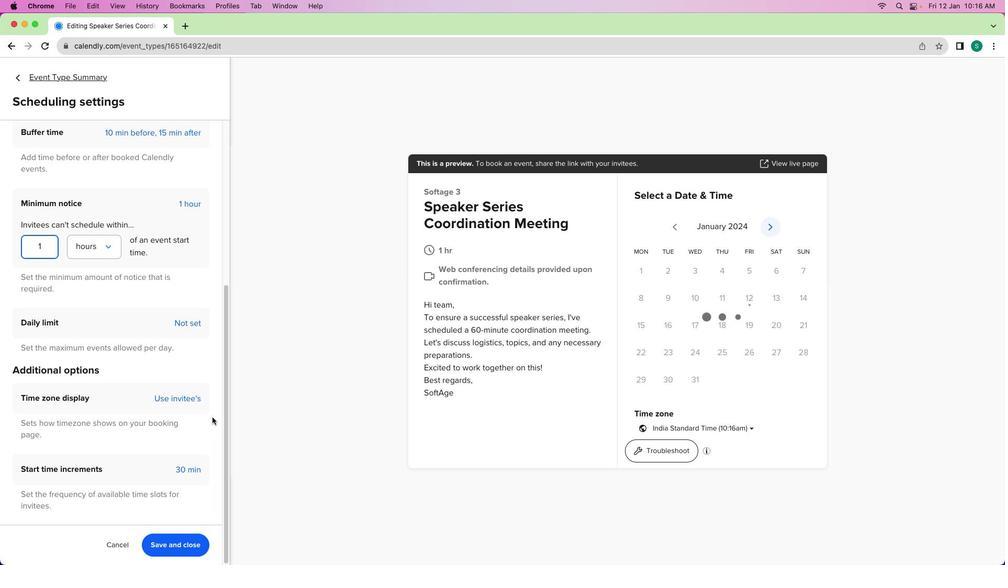 
Action: Mouse moved to (218, 415)
Screenshot: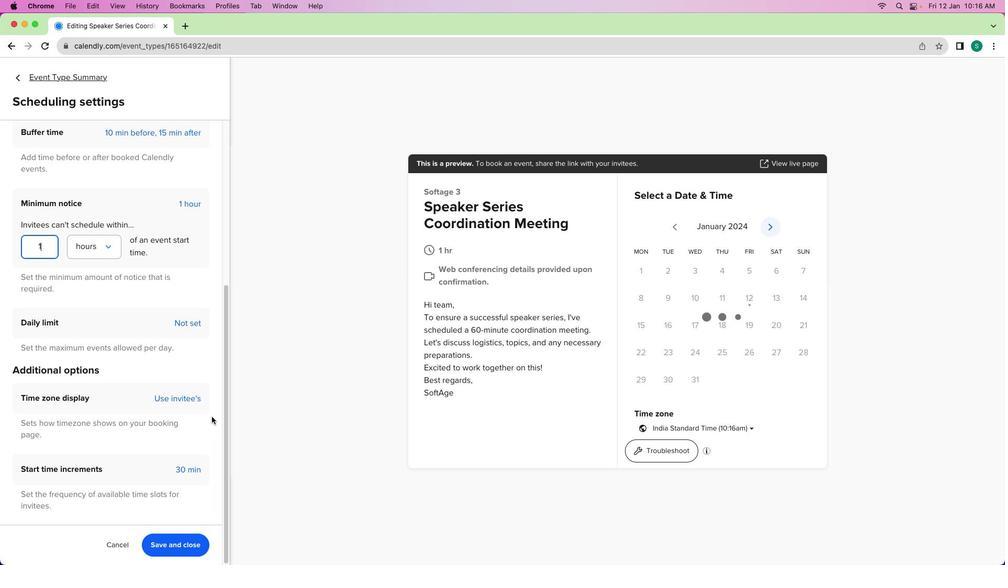 
Action: Mouse scrolled (218, 415) with delta (0, 0)
Screenshot: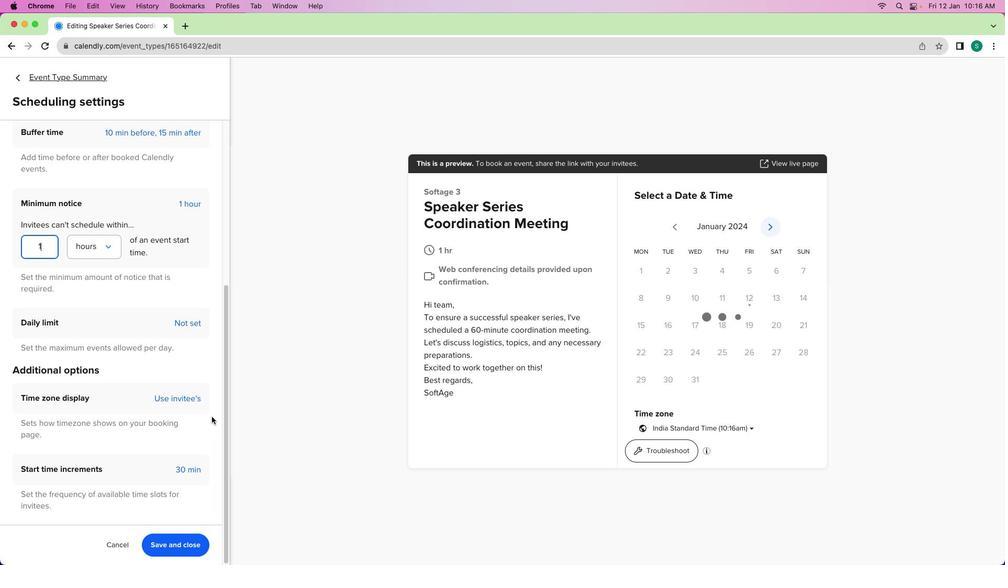 
Action: Mouse moved to (174, 469)
Screenshot: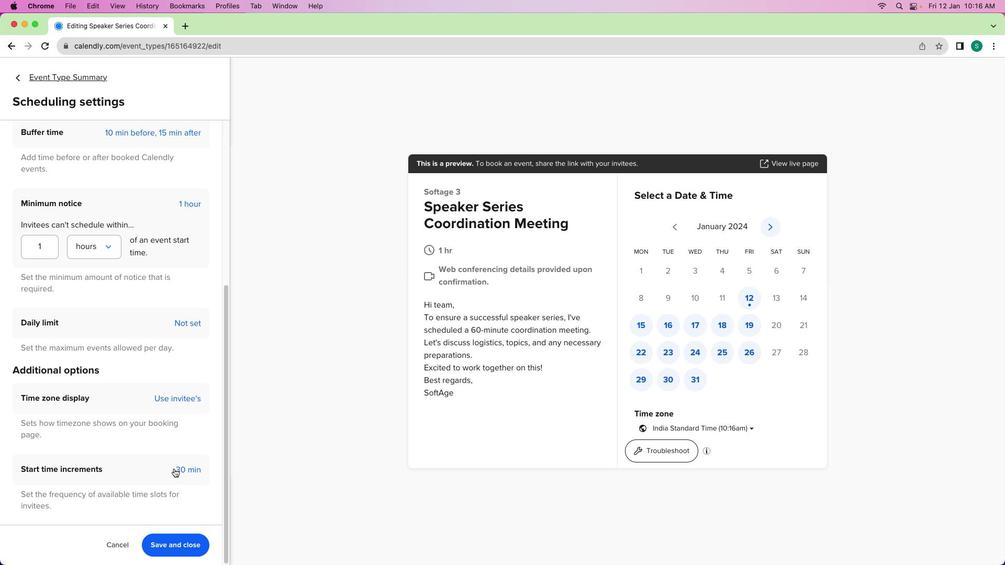 
Action: Mouse pressed left at (174, 469)
Screenshot: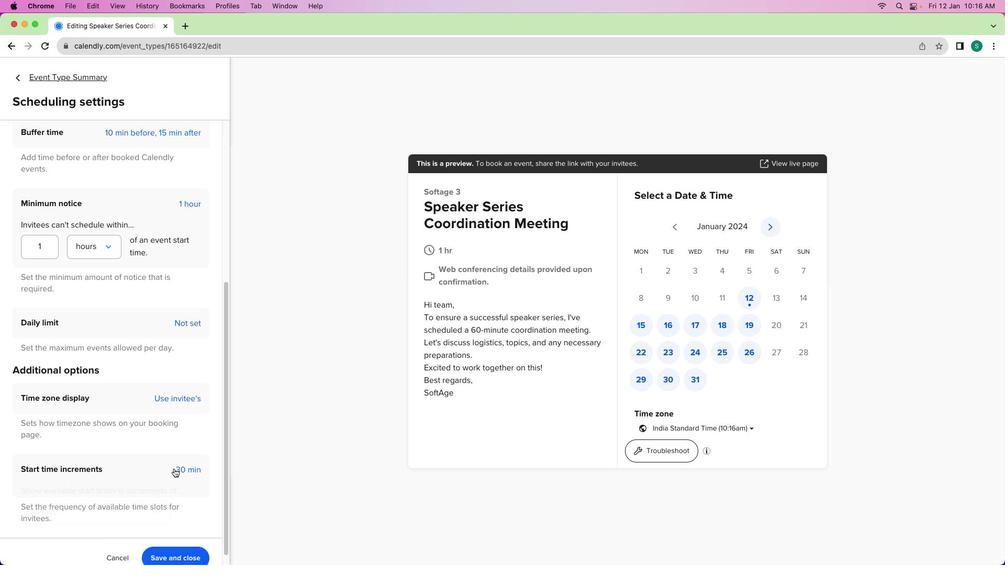 
Action: Mouse moved to (92, 517)
Screenshot: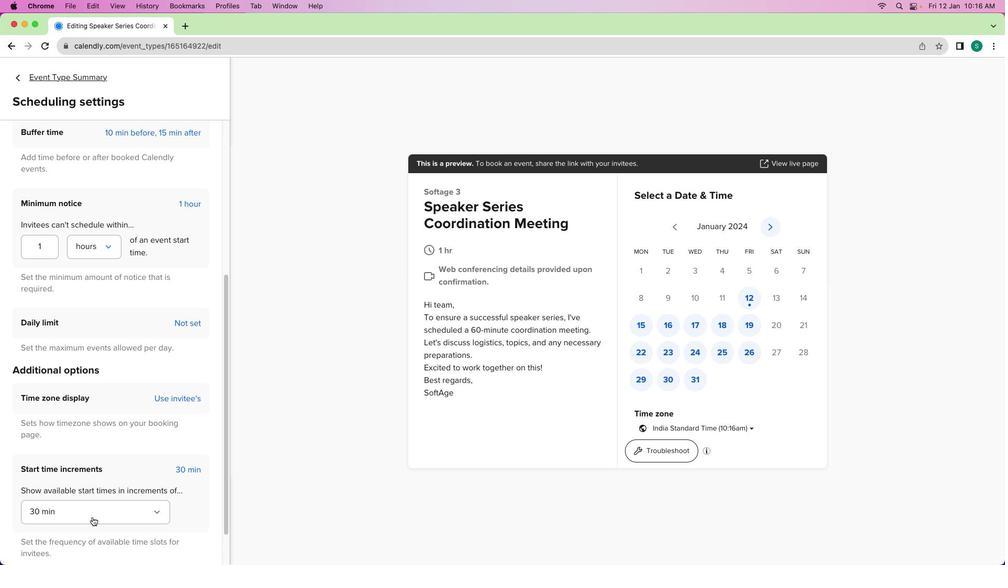 
Action: Mouse pressed left at (92, 517)
Screenshot: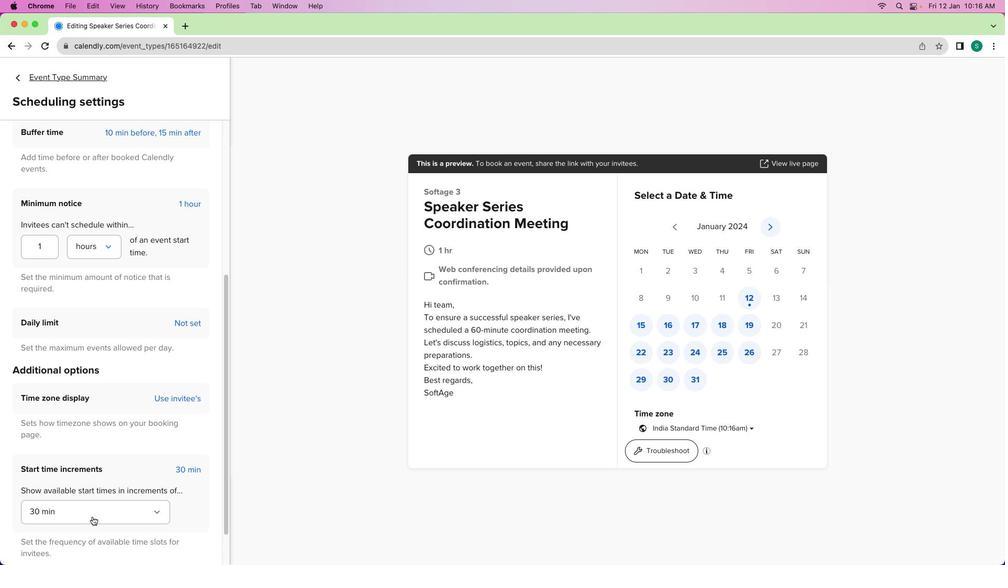
Action: Mouse moved to (79, 517)
Screenshot: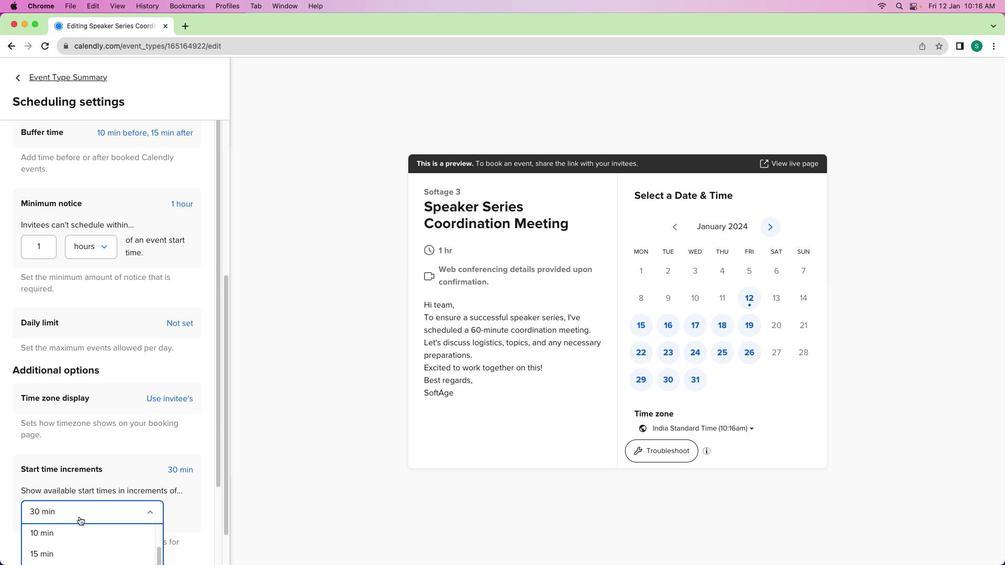 
Action: Mouse scrolled (79, 517) with delta (0, 0)
Screenshot: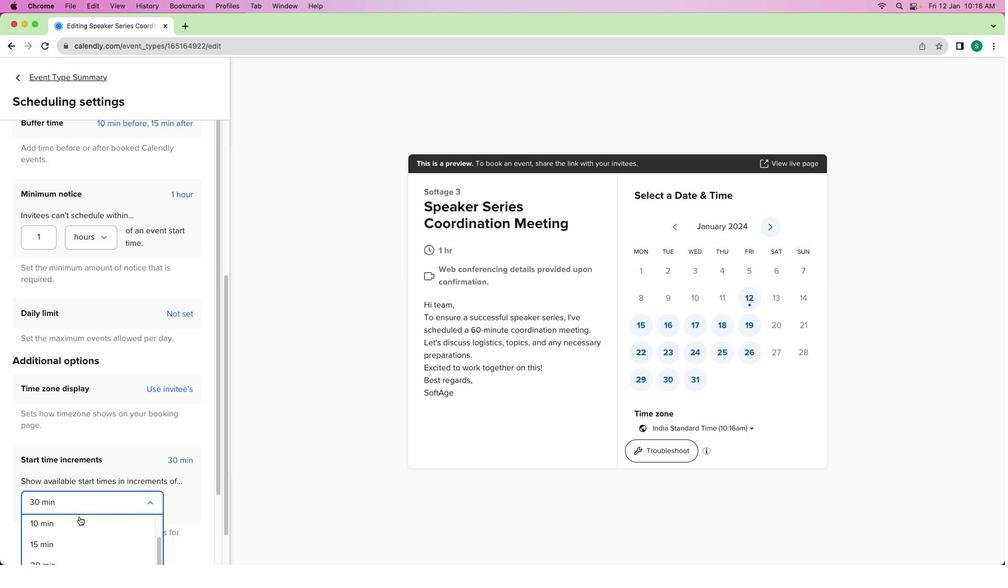 
Action: Mouse scrolled (79, 517) with delta (0, 0)
Screenshot: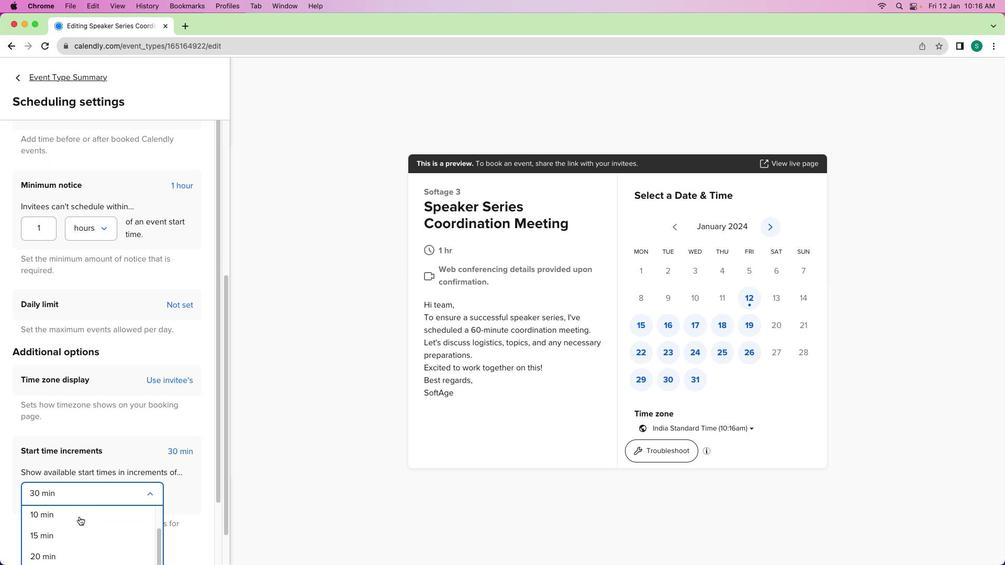 
Action: Mouse scrolled (79, 517) with delta (0, 0)
Screenshot: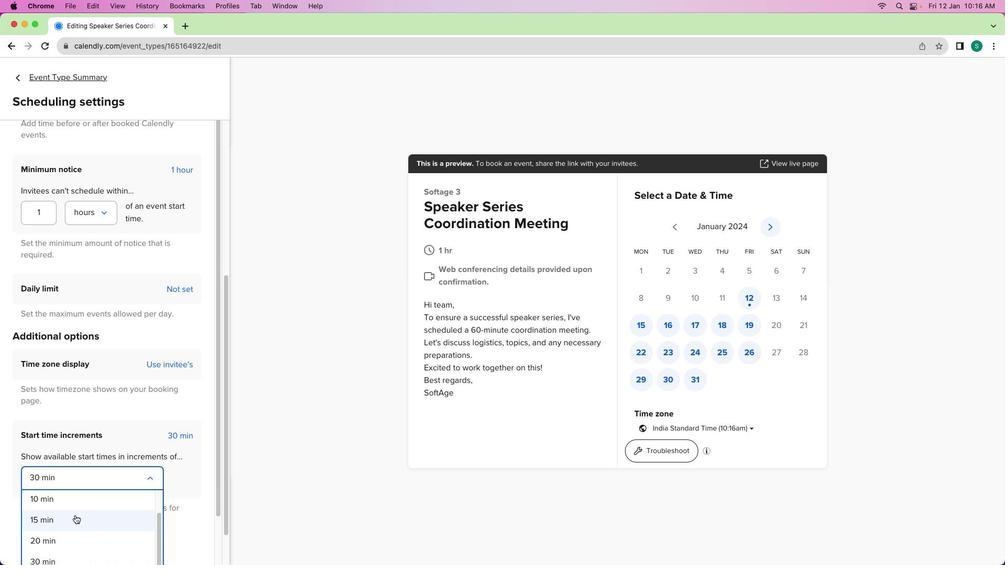 
Action: Mouse moved to (71, 514)
Screenshot: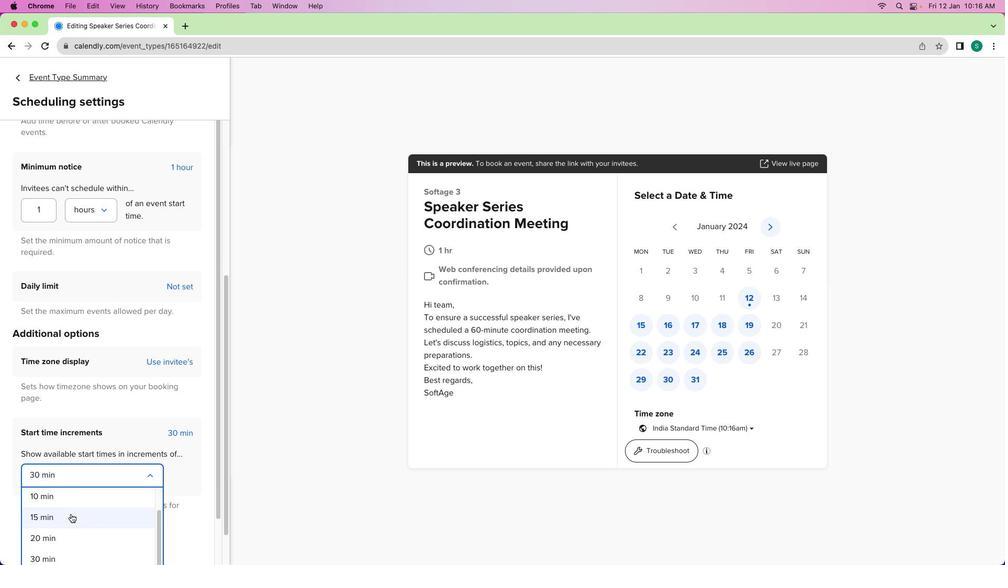 
Action: Mouse pressed left at (71, 514)
Screenshot: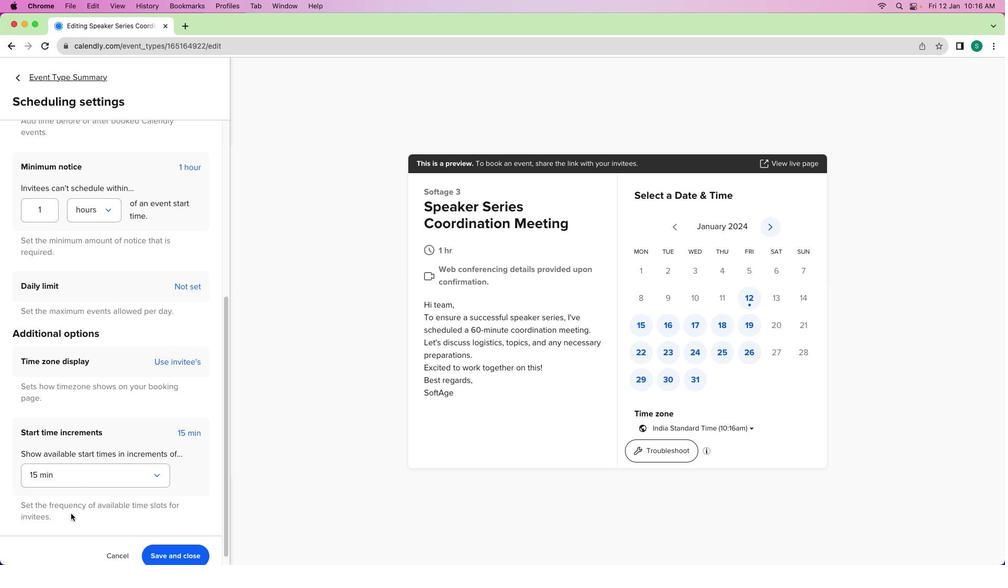 
Action: Mouse moved to (148, 511)
Screenshot: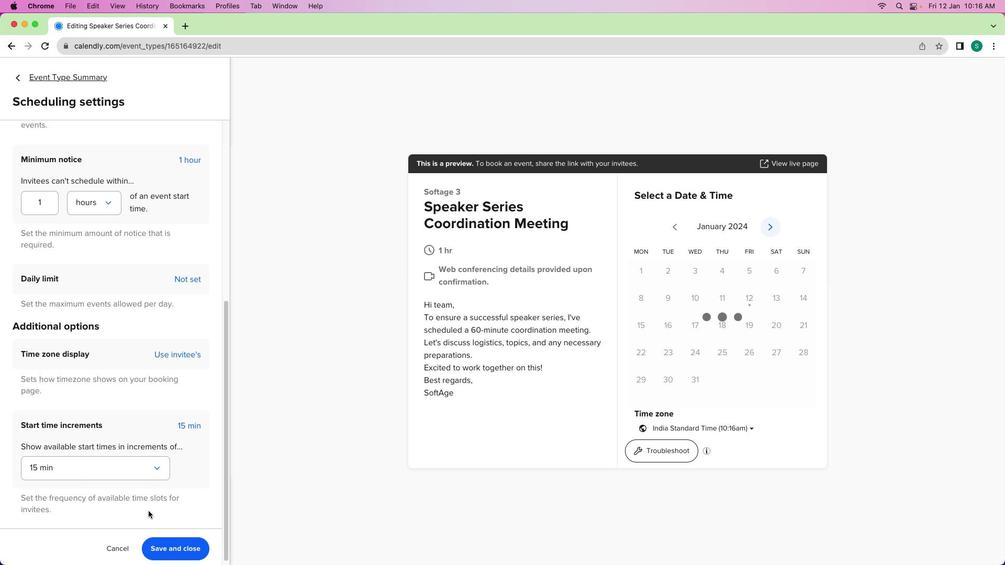 
Action: Mouse scrolled (148, 511) with delta (0, 0)
Screenshot: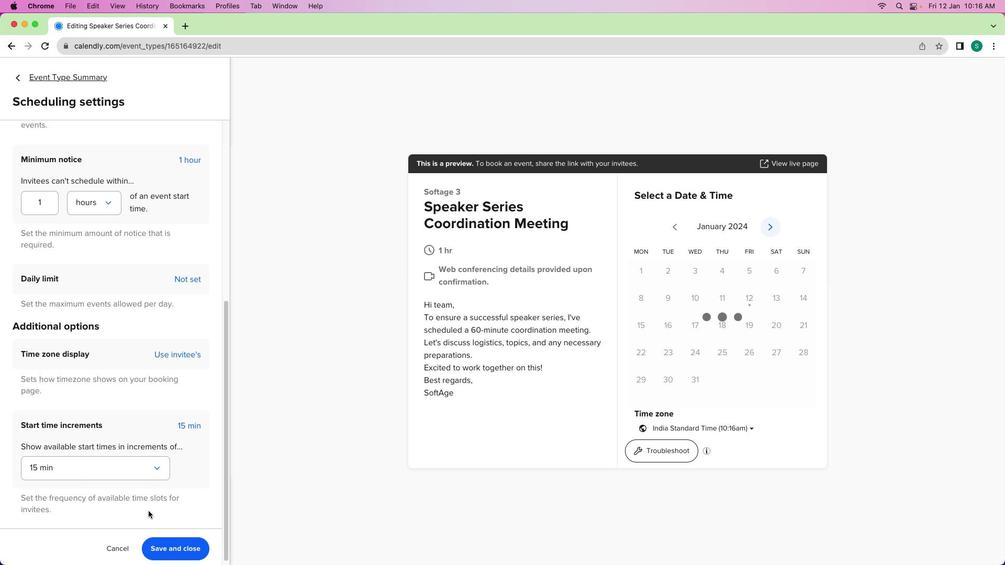 
Action: Mouse scrolled (148, 511) with delta (0, 0)
Screenshot: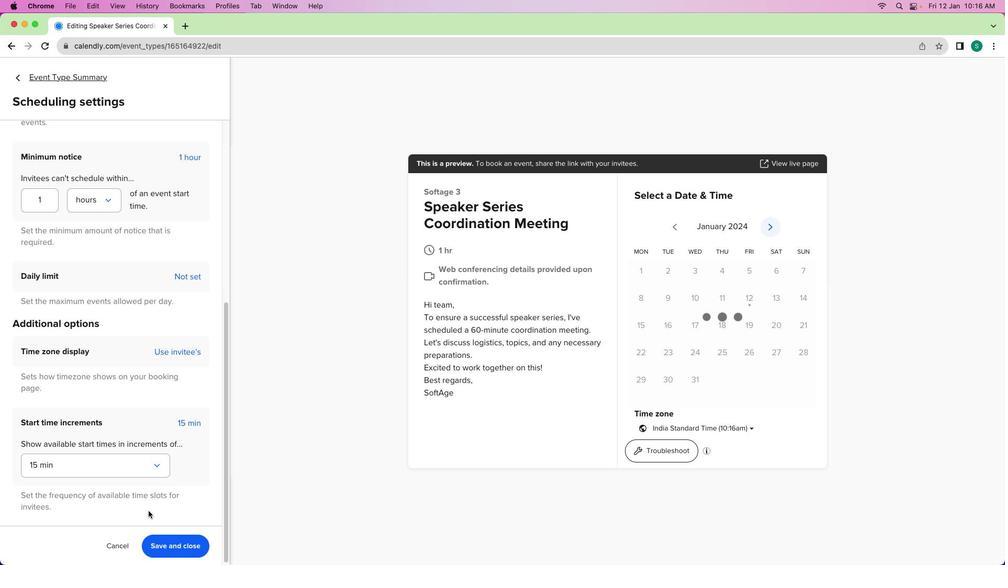
Action: Mouse moved to (148, 511)
Screenshot: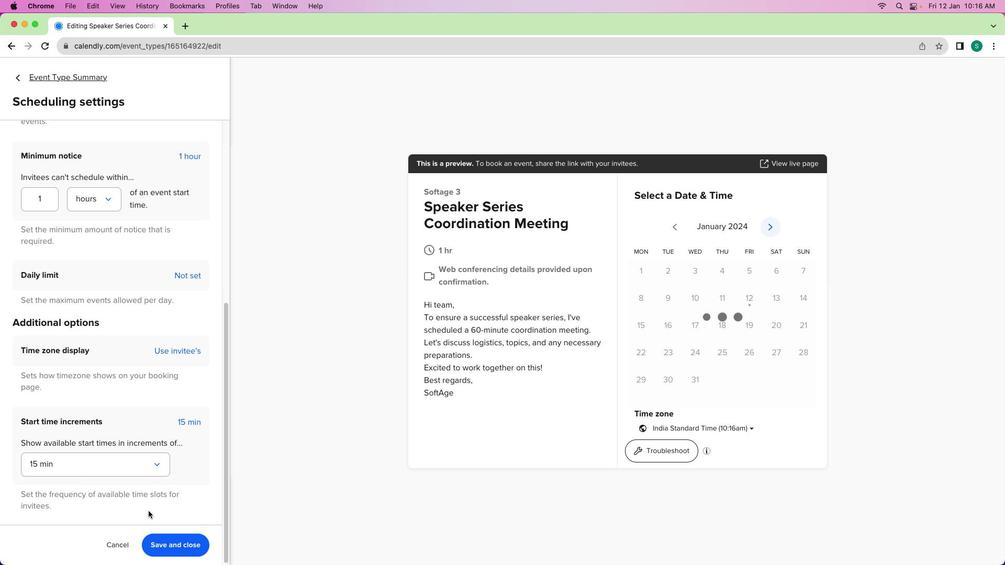 
Action: Mouse scrolled (148, 511) with delta (0, -1)
Screenshot: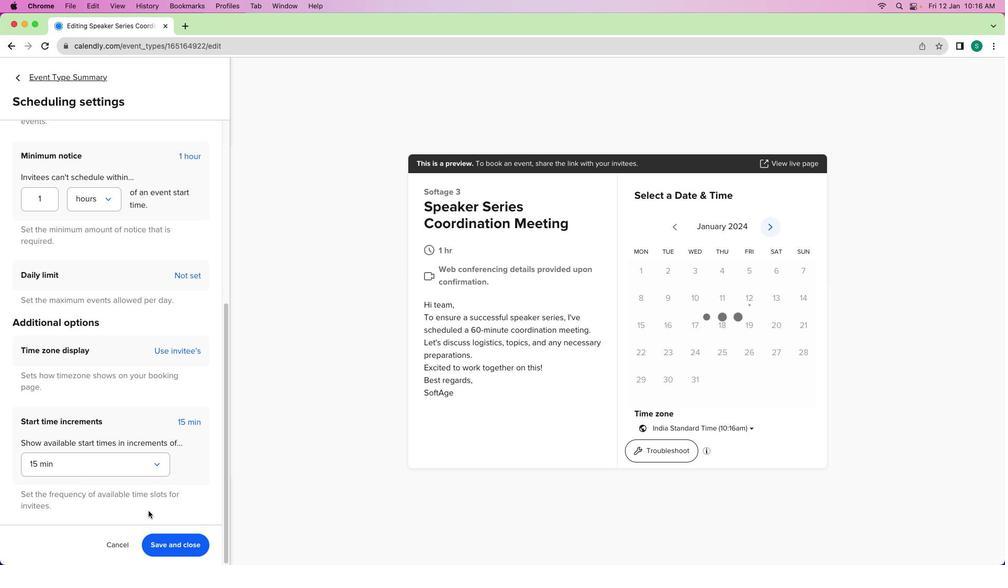 
Action: Mouse moved to (174, 543)
Screenshot: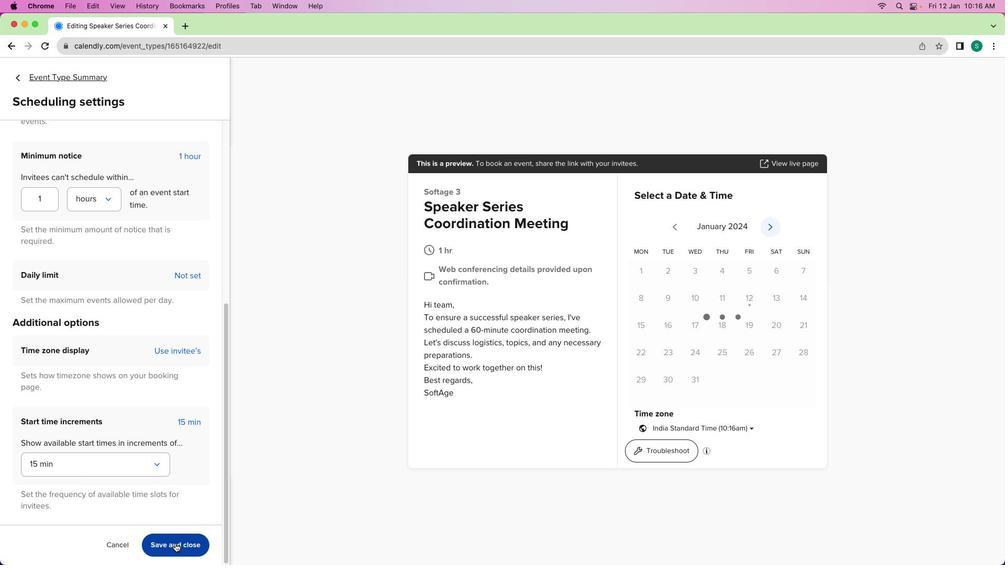 
Action: Mouse pressed left at (174, 543)
Screenshot: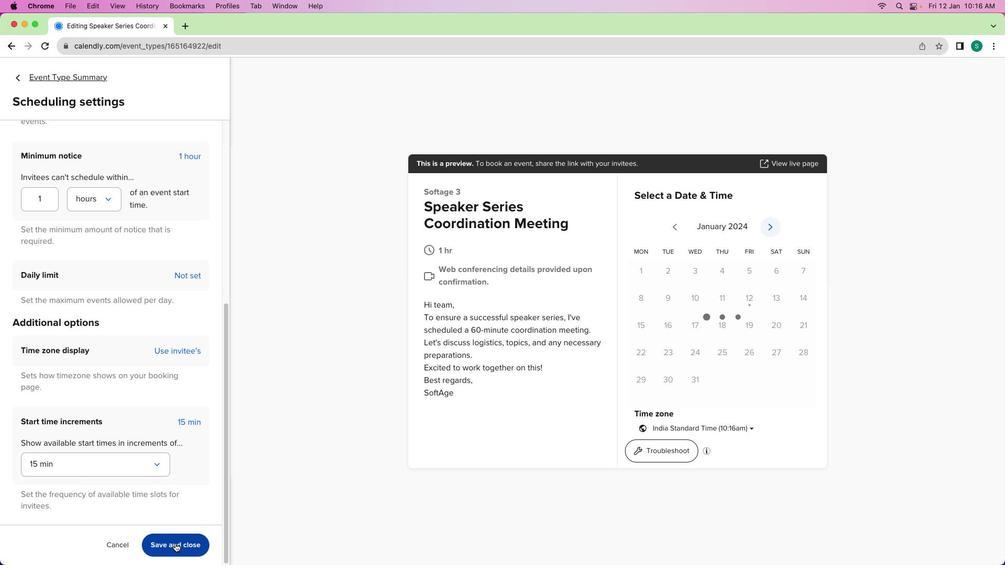 
Action: Mouse moved to (158, 295)
Screenshot: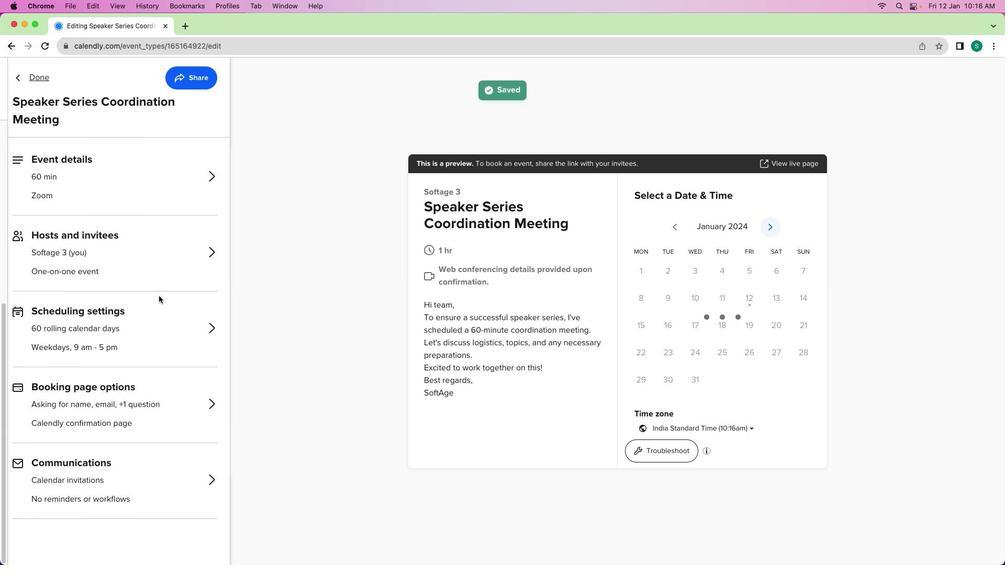 
Action: Mouse scrolled (158, 295) with delta (0, 0)
Screenshot: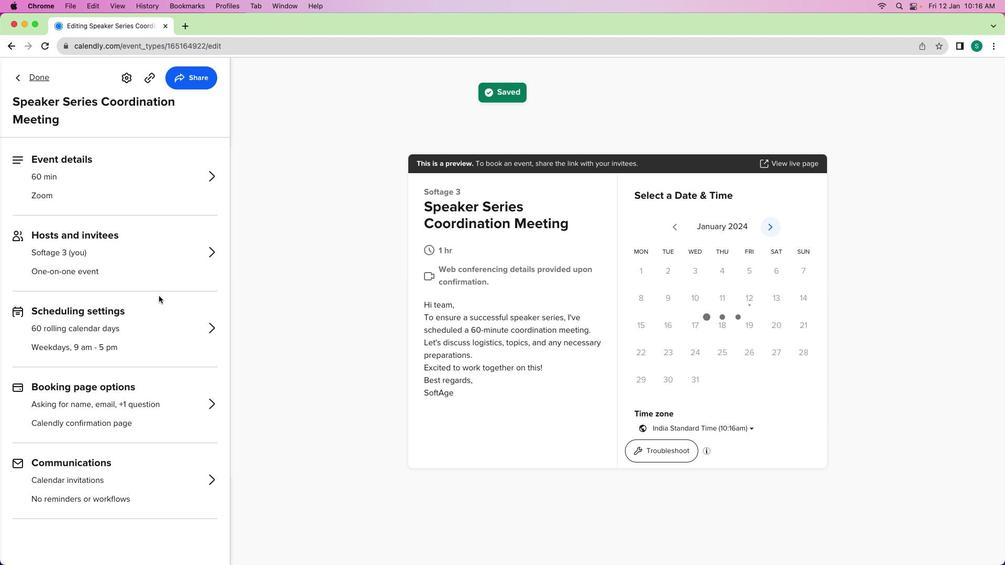 
Action: Mouse moved to (31, 78)
Screenshot: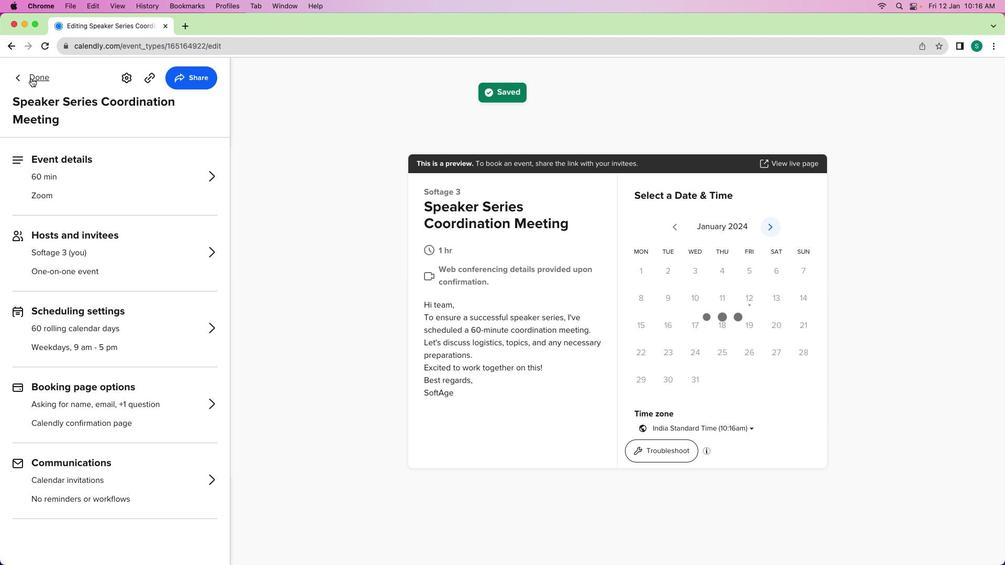 
Action: Mouse pressed left at (31, 78)
Screenshot: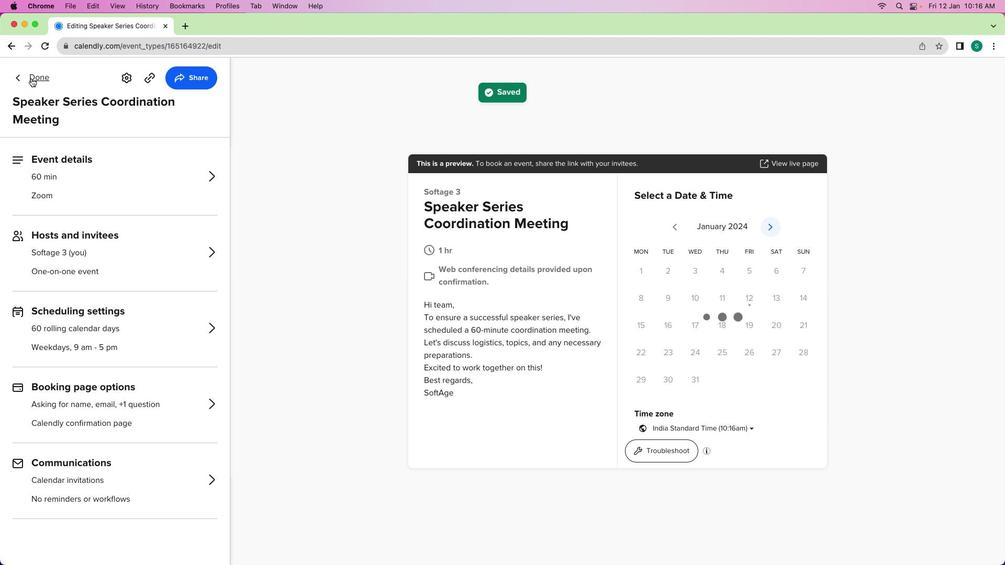 
Action: Mouse moved to (343, 302)
Screenshot: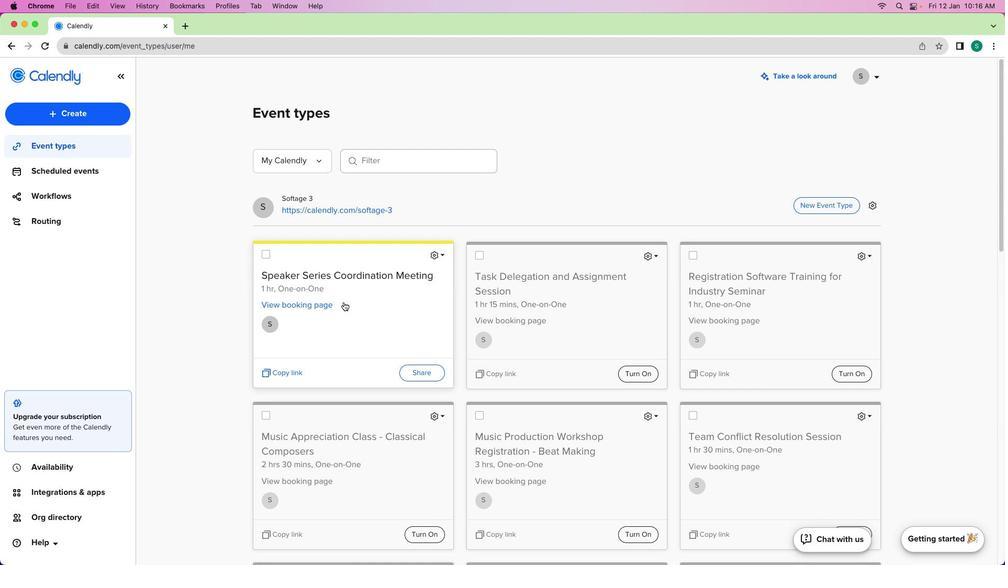 
